 Task: Find connections with filter location Eloy Alfaro with filter topic #programingwith filter profile language Potuguese with filter current company SAP Openings with filter school M.KUMARASAMY COLLEGE OF ENGINEERING, KARUR with filter industry Manufacturing with filter service category Family Law with filter keywords title Hair Stylist
Action: Mouse moved to (537, 65)
Screenshot: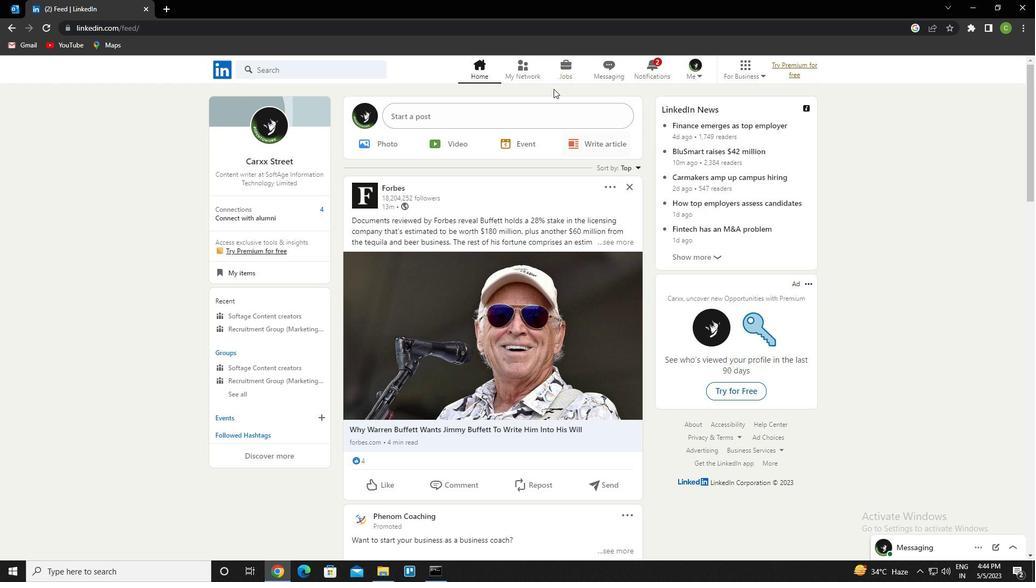 
Action: Mouse pressed left at (537, 65)
Screenshot: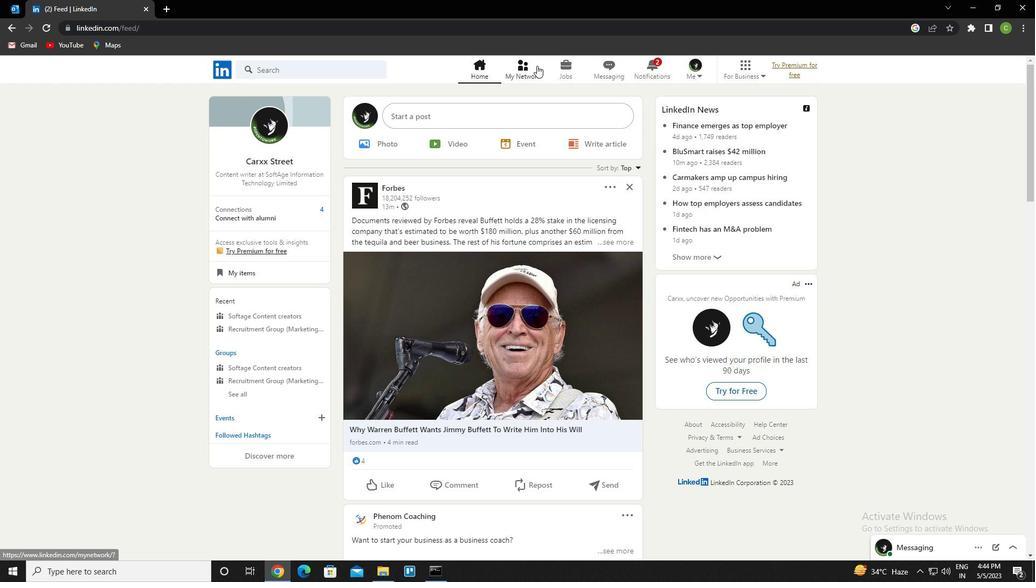 
Action: Mouse moved to (338, 130)
Screenshot: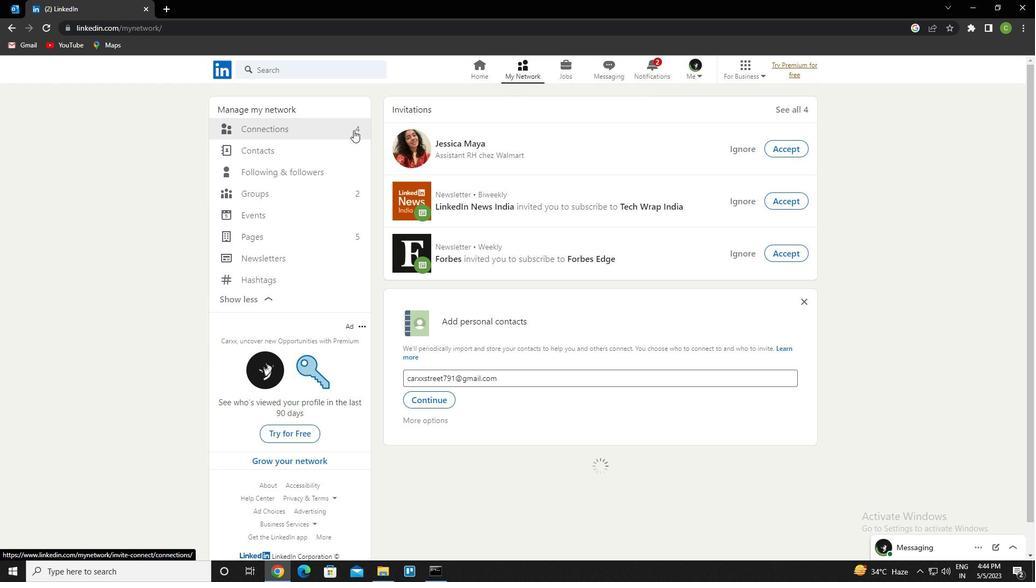 
Action: Mouse pressed left at (338, 130)
Screenshot: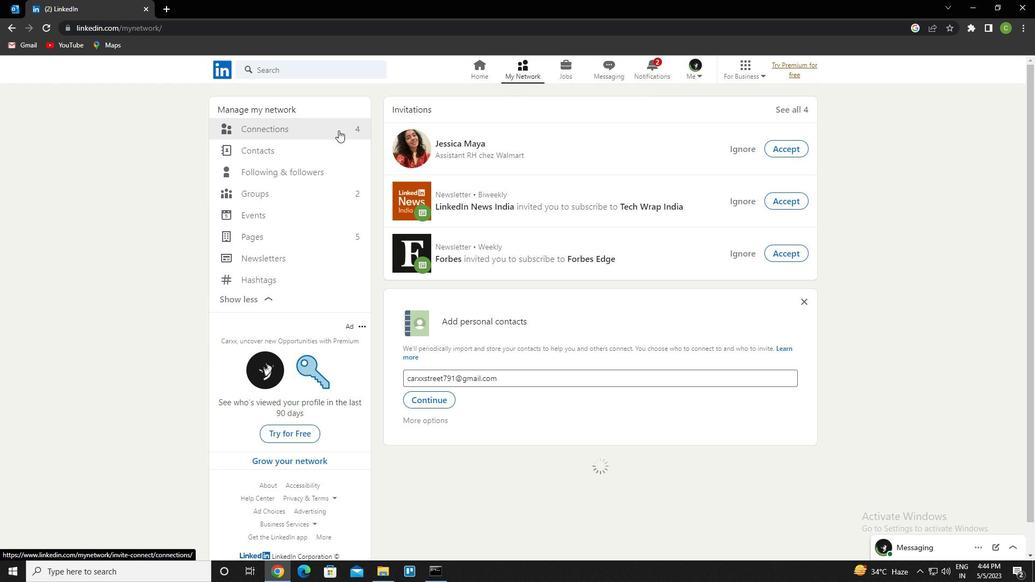 
Action: Mouse moved to (616, 131)
Screenshot: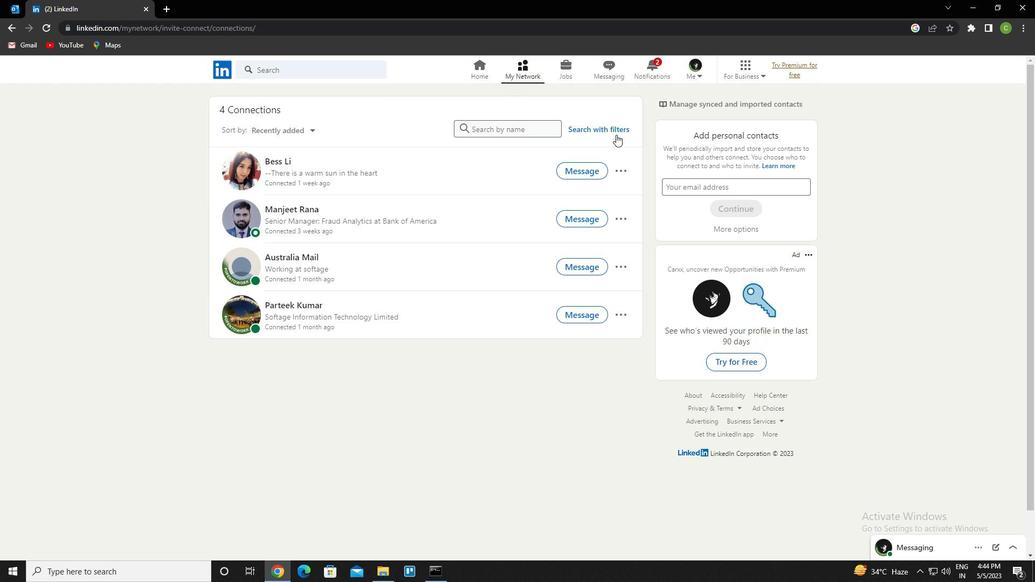 
Action: Mouse pressed left at (616, 131)
Screenshot: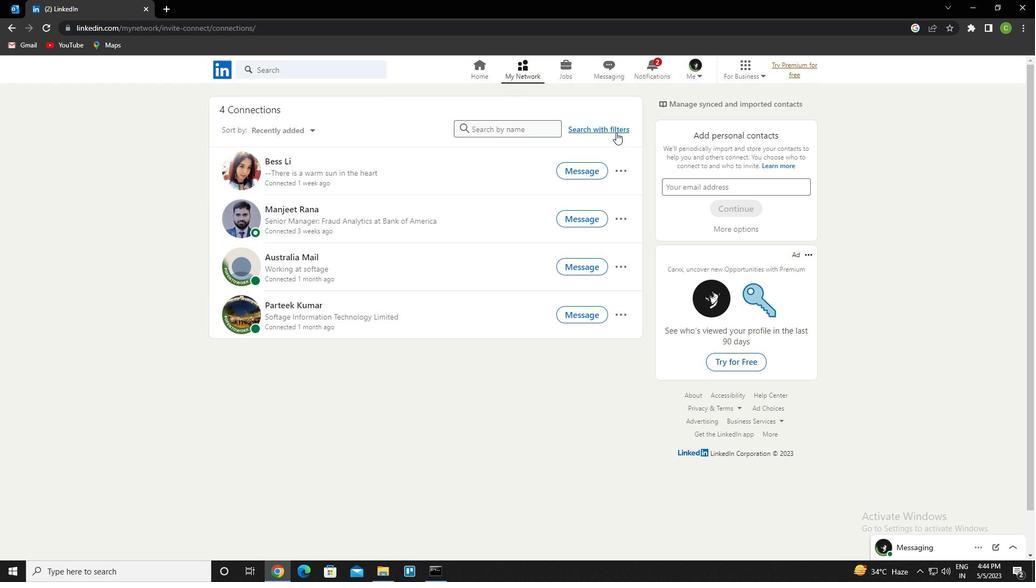 
Action: Mouse moved to (560, 104)
Screenshot: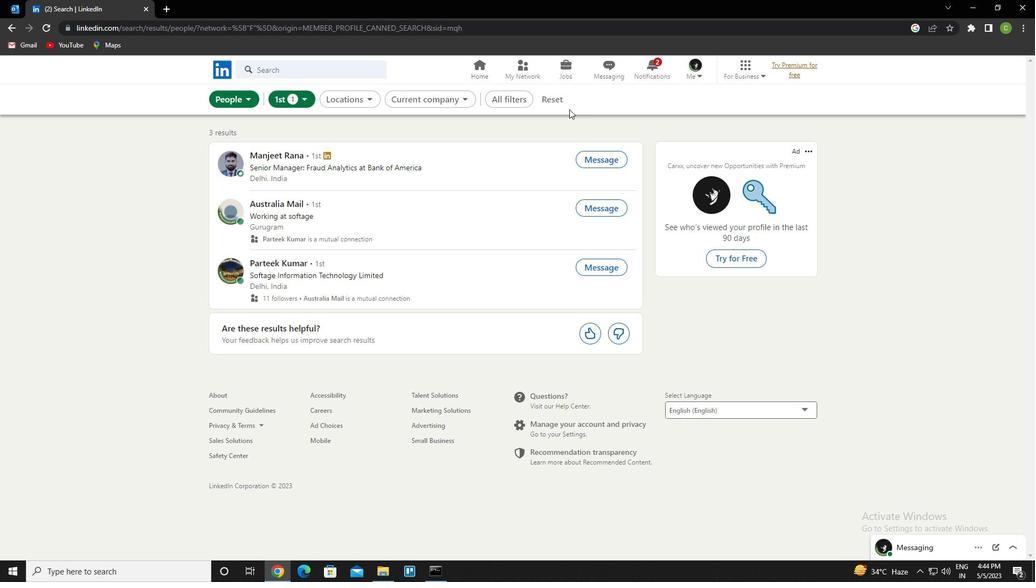 
Action: Mouse pressed left at (560, 104)
Screenshot: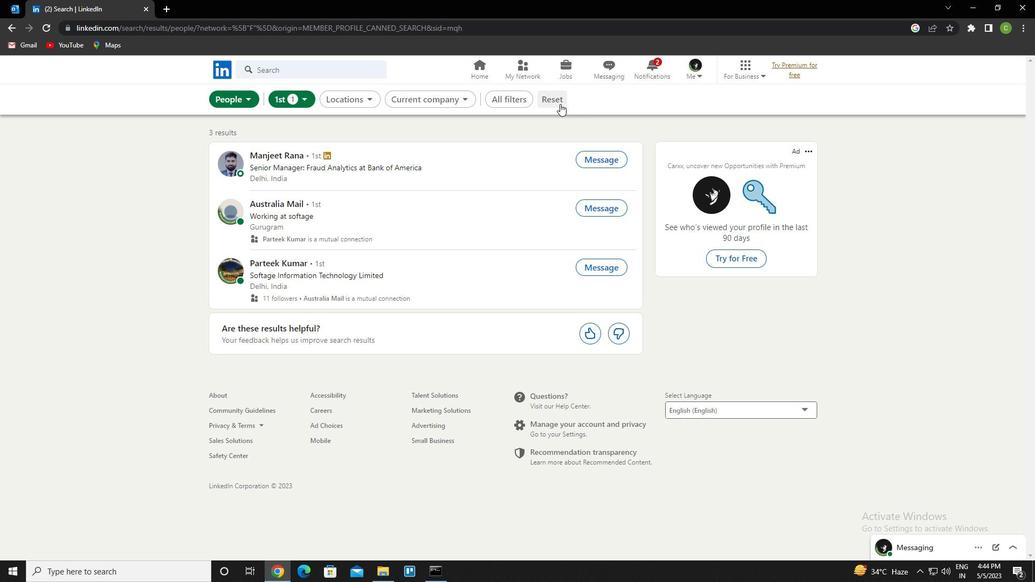 
Action: Mouse moved to (536, 100)
Screenshot: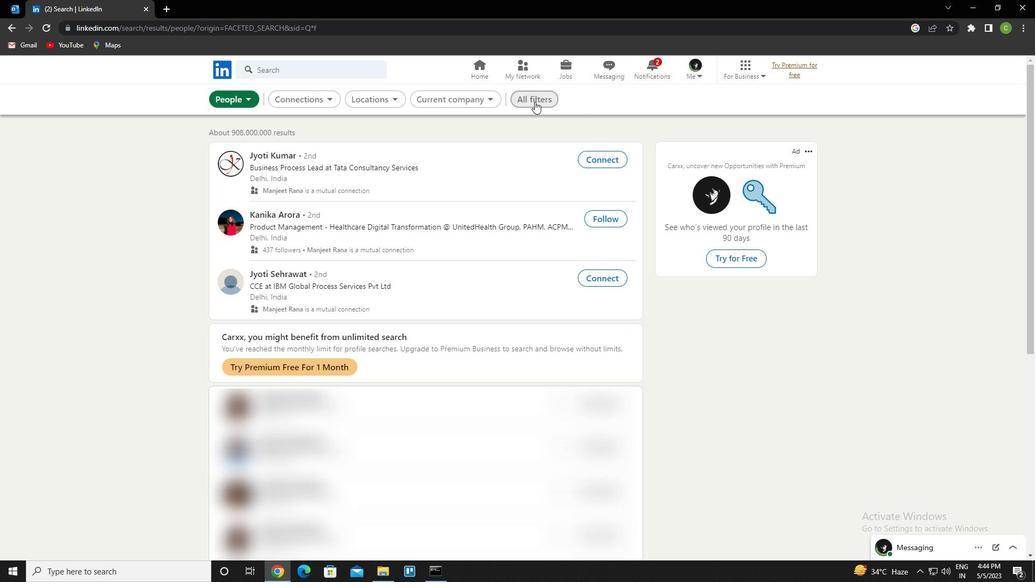 
Action: Mouse pressed left at (536, 100)
Screenshot: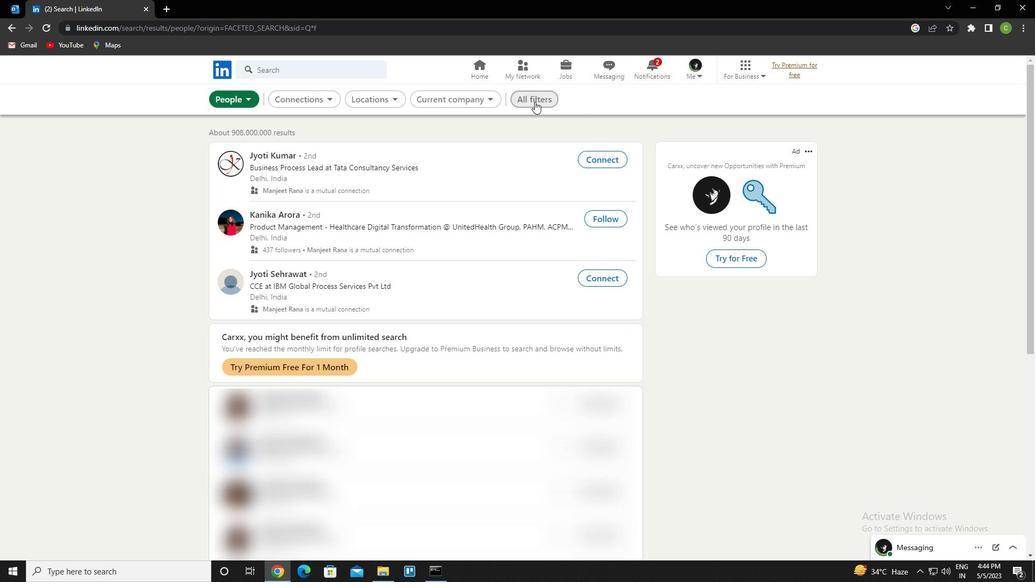 
Action: Mouse moved to (947, 368)
Screenshot: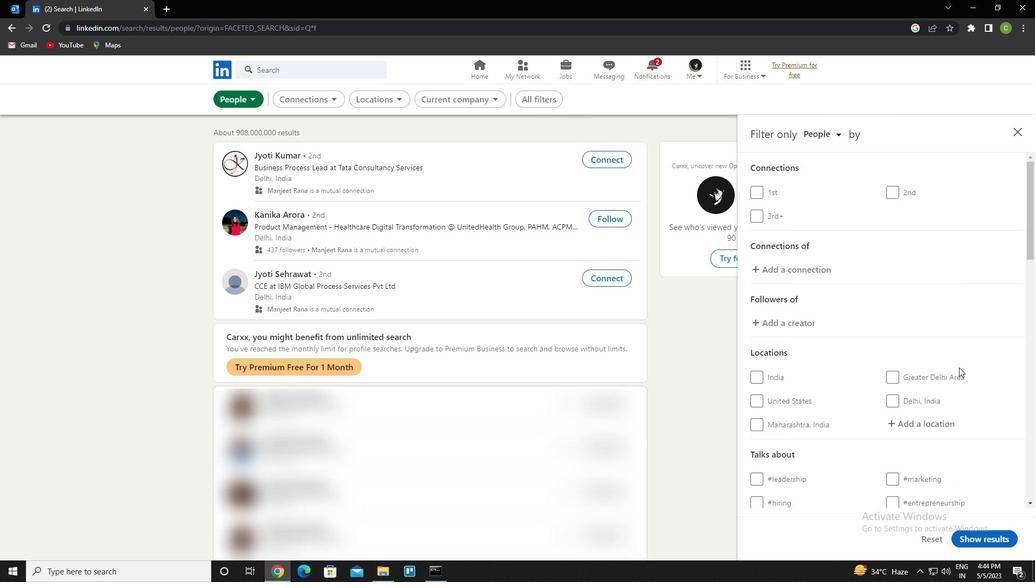 
Action: Mouse scrolled (947, 368) with delta (0, 0)
Screenshot: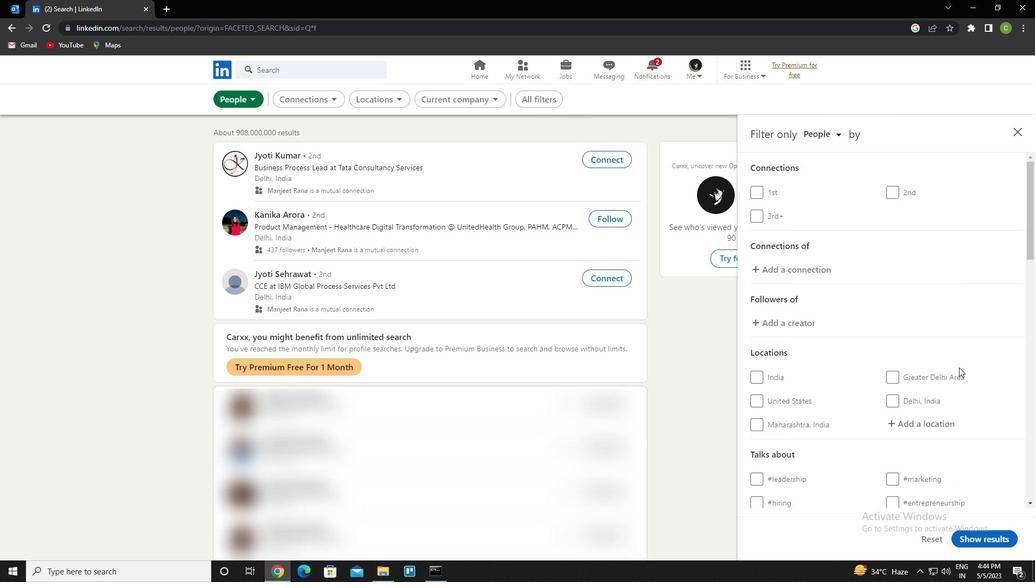 
Action: Mouse moved to (940, 368)
Screenshot: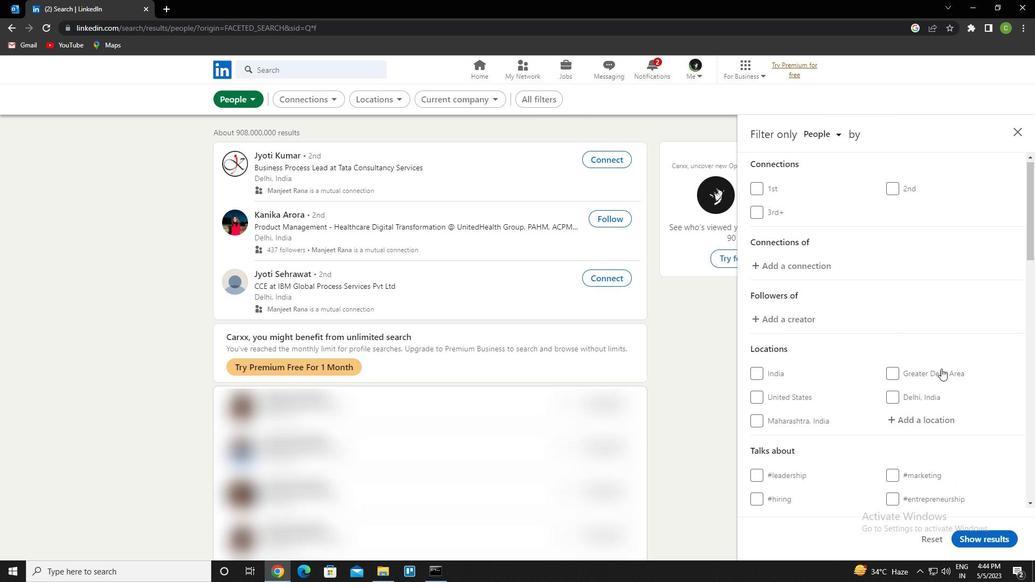 
Action: Mouse scrolled (940, 368) with delta (0, 0)
Screenshot: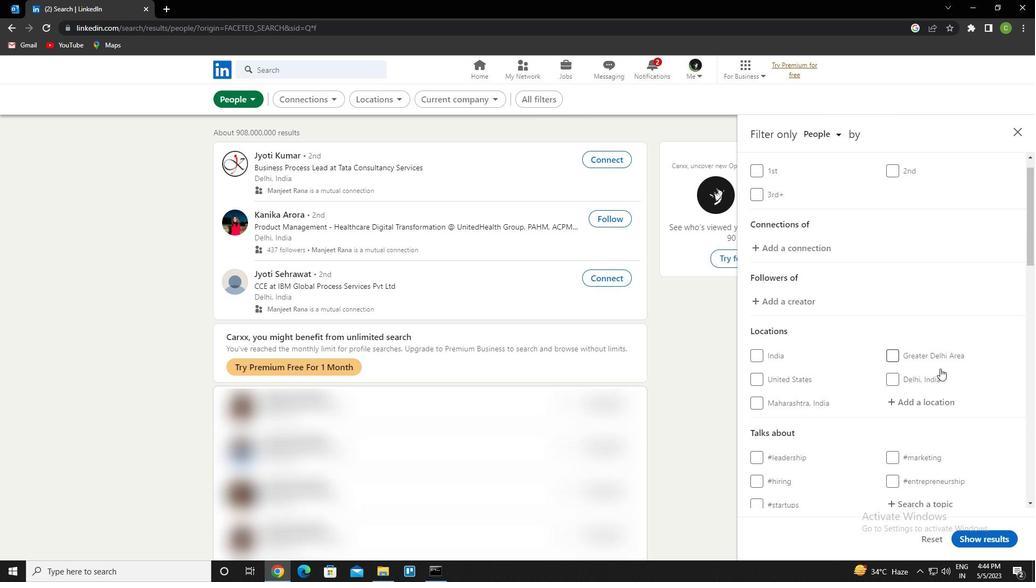 
Action: Mouse moved to (920, 322)
Screenshot: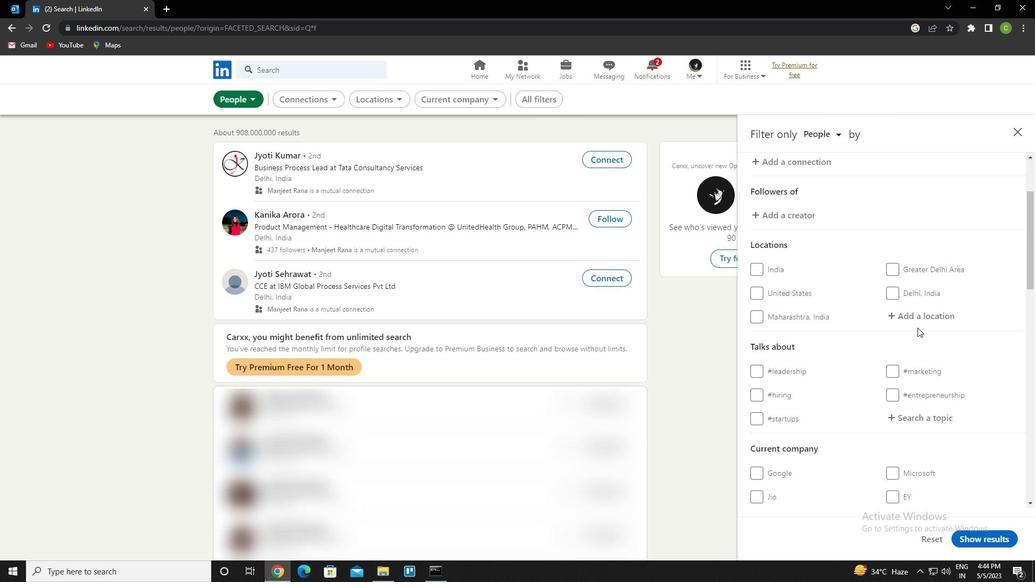 
Action: Mouse pressed left at (920, 322)
Screenshot: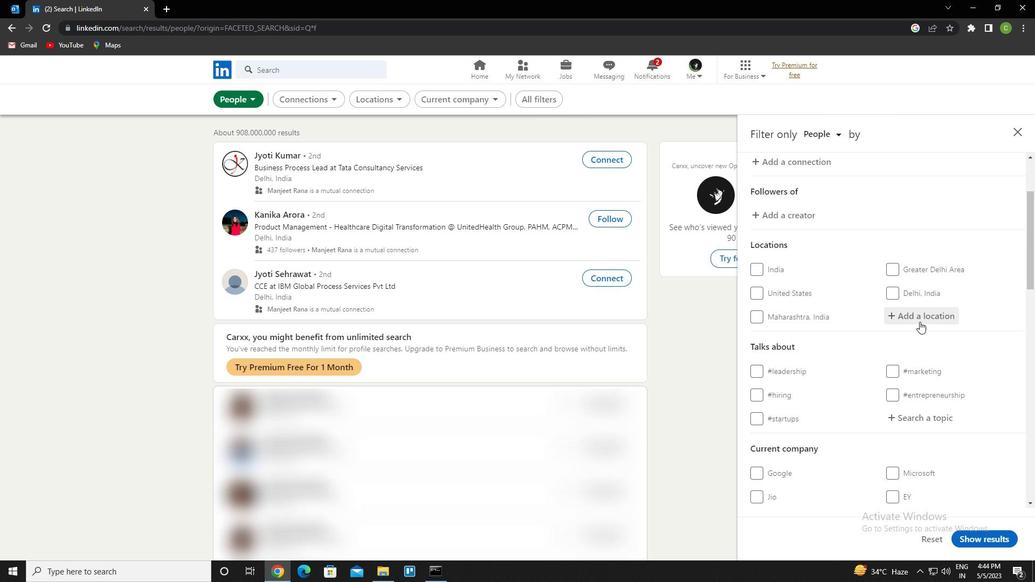 
Action: Key pressed <Key.caps_lock>e<Key.caps_lock>o<Key.backspace>loy<Key.space><Key.caps_lock>a<Key.caps_lock>lfora<Key.backspace><Key.backspace><Key.backspace>aro<Key.down><Key.enter>
Screenshot: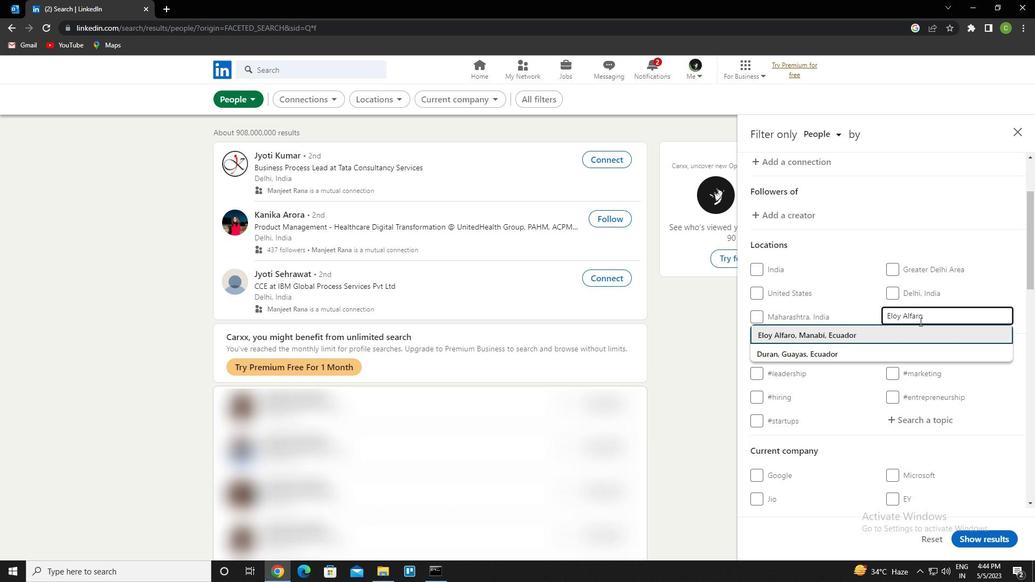 
Action: Mouse moved to (913, 356)
Screenshot: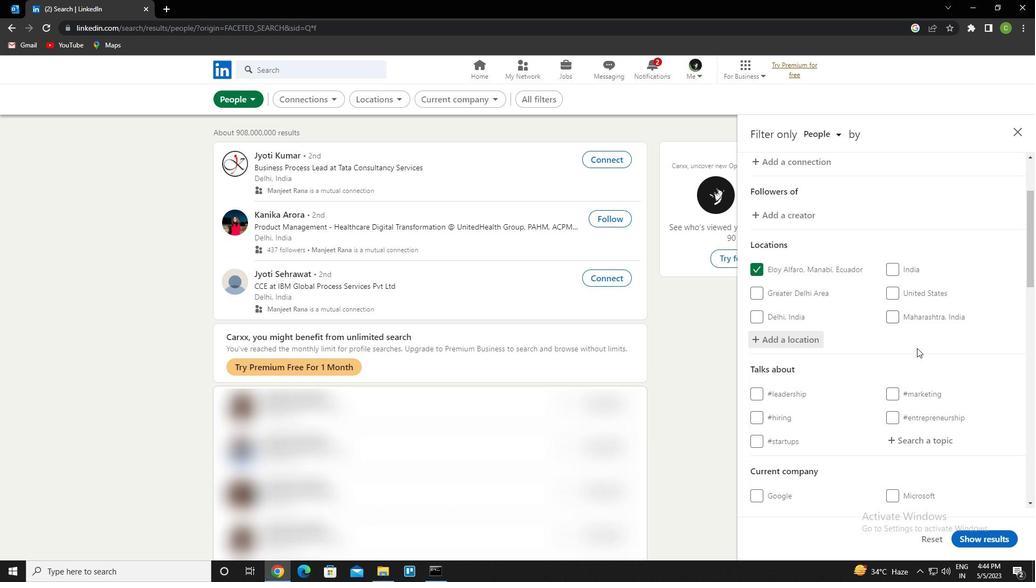 
Action: Mouse scrolled (913, 356) with delta (0, 0)
Screenshot: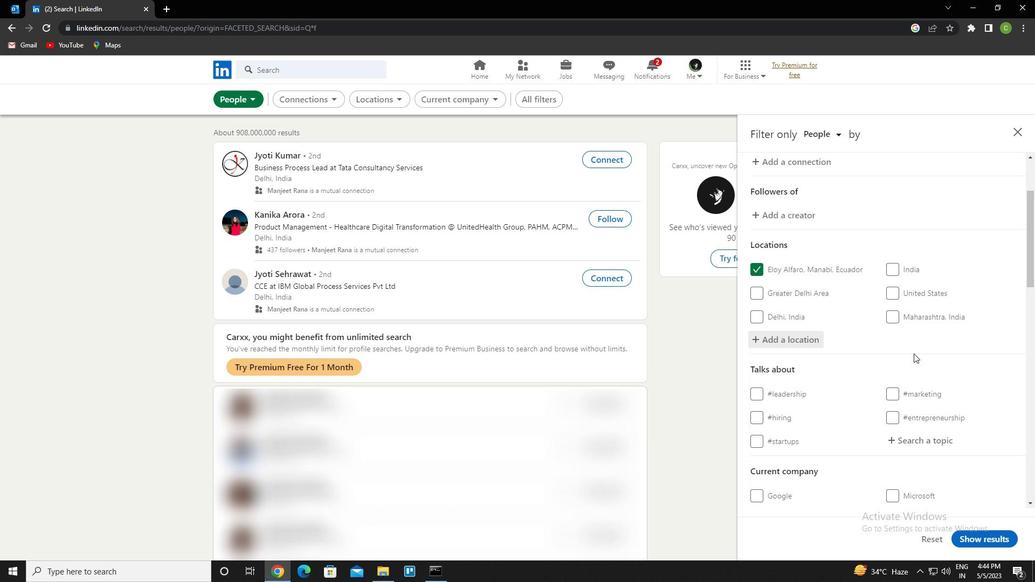 
Action: Mouse moved to (904, 386)
Screenshot: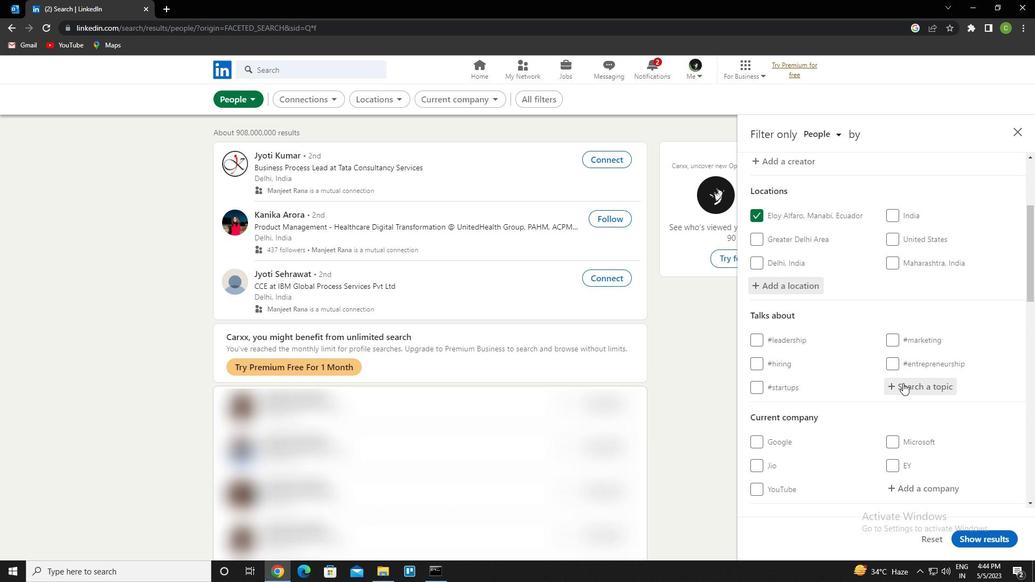 
Action: Mouse pressed left at (904, 386)
Screenshot: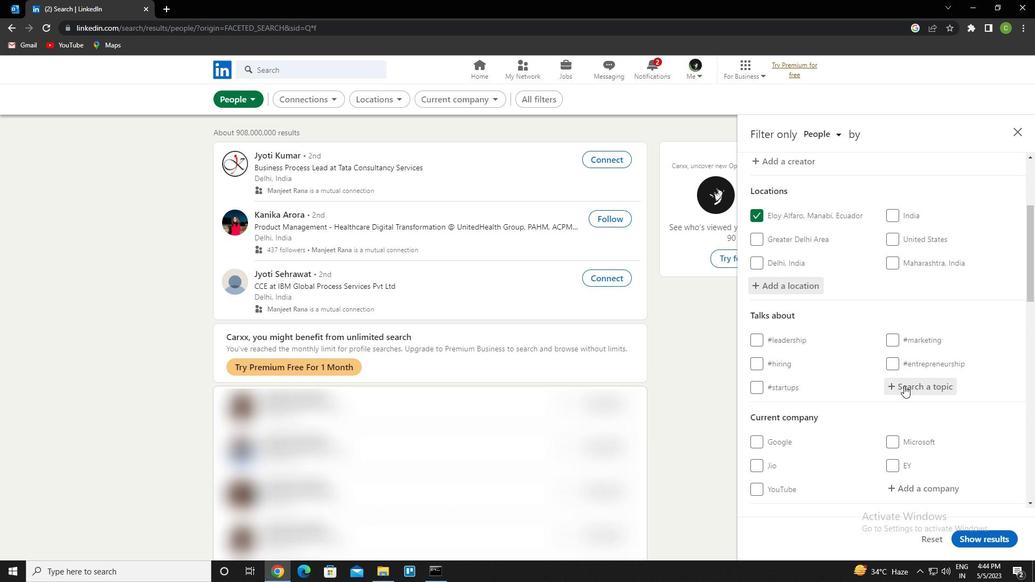 
Action: Key pressed programming<Key.down><Key.enter>
Screenshot: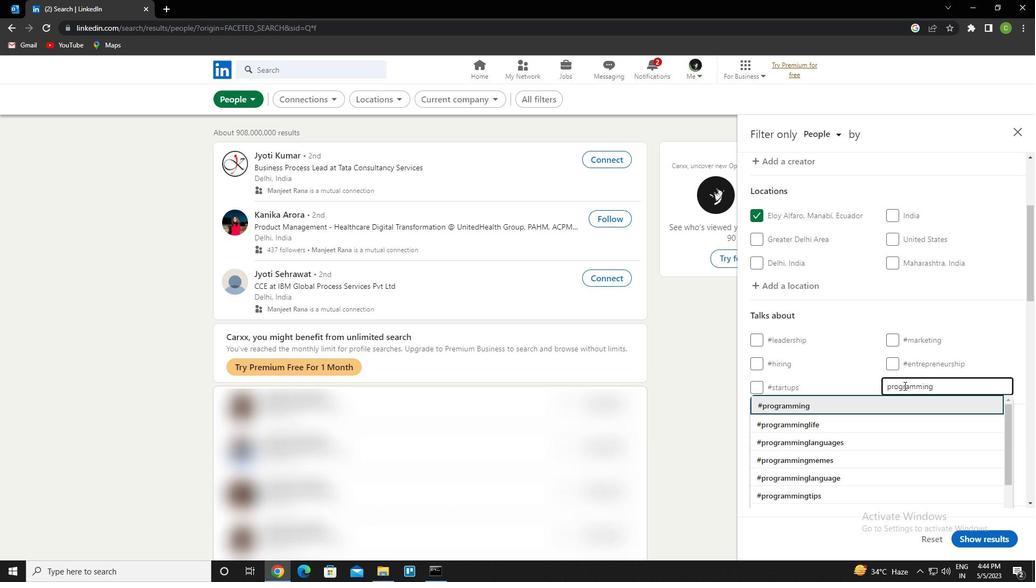 
Action: Mouse scrolled (904, 385) with delta (0, 0)
Screenshot: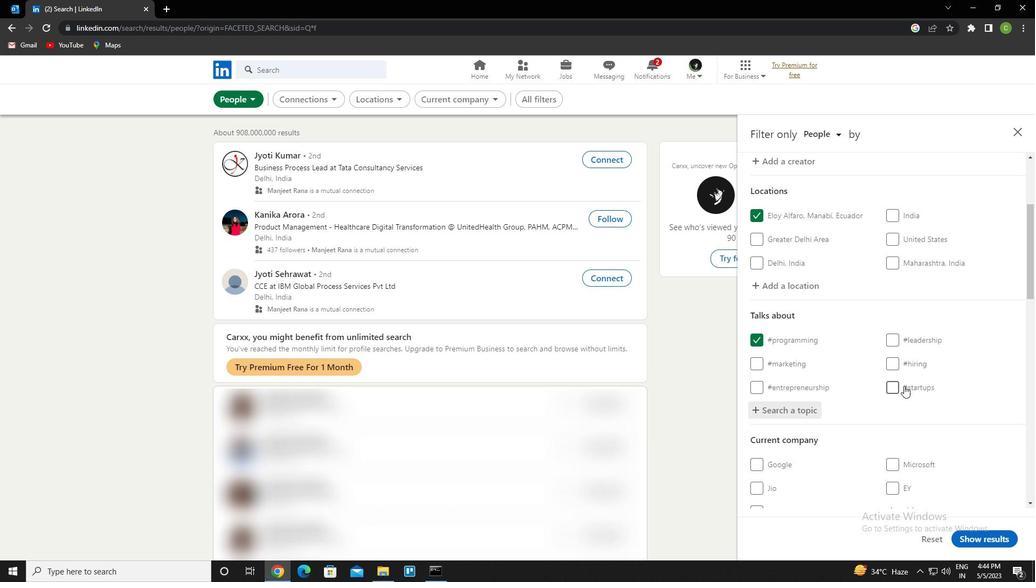 
Action: Mouse scrolled (904, 385) with delta (0, 0)
Screenshot: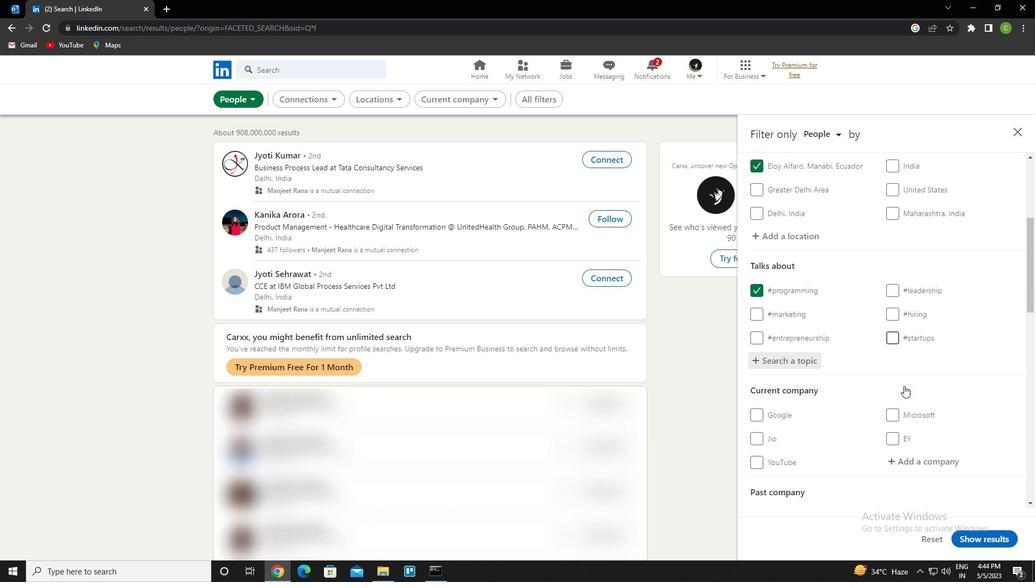 
Action: Mouse scrolled (904, 385) with delta (0, 0)
Screenshot: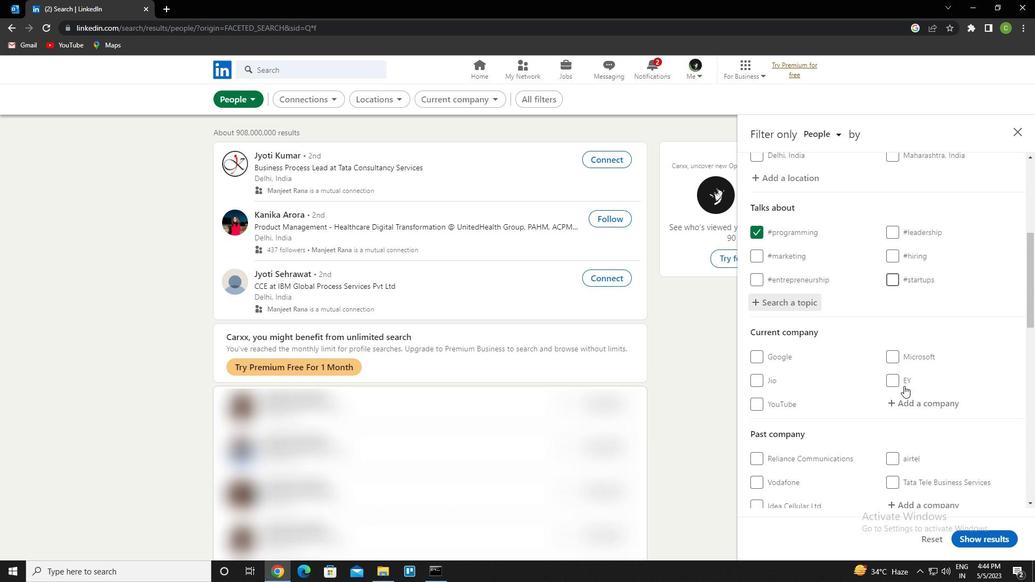 
Action: Mouse scrolled (904, 385) with delta (0, 0)
Screenshot: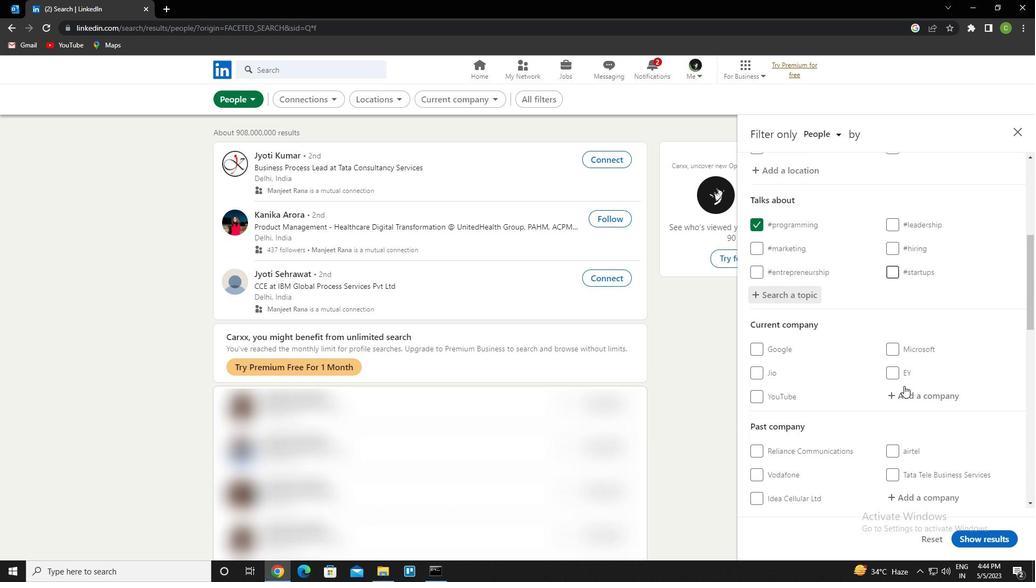 
Action: Mouse scrolled (904, 385) with delta (0, 0)
Screenshot: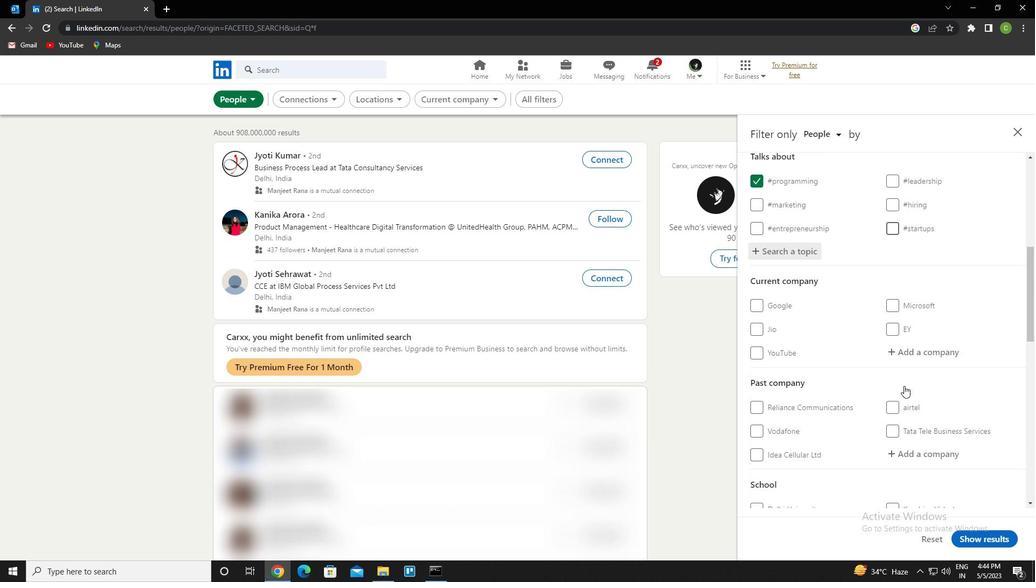
Action: Mouse moved to (904, 386)
Screenshot: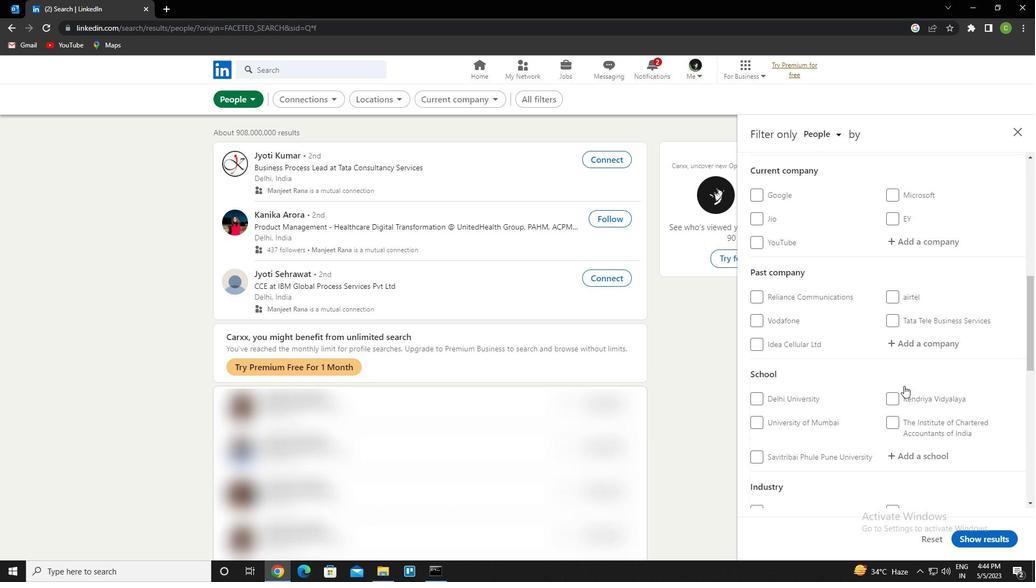 
Action: Mouse scrolled (904, 385) with delta (0, 0)
Screenshot: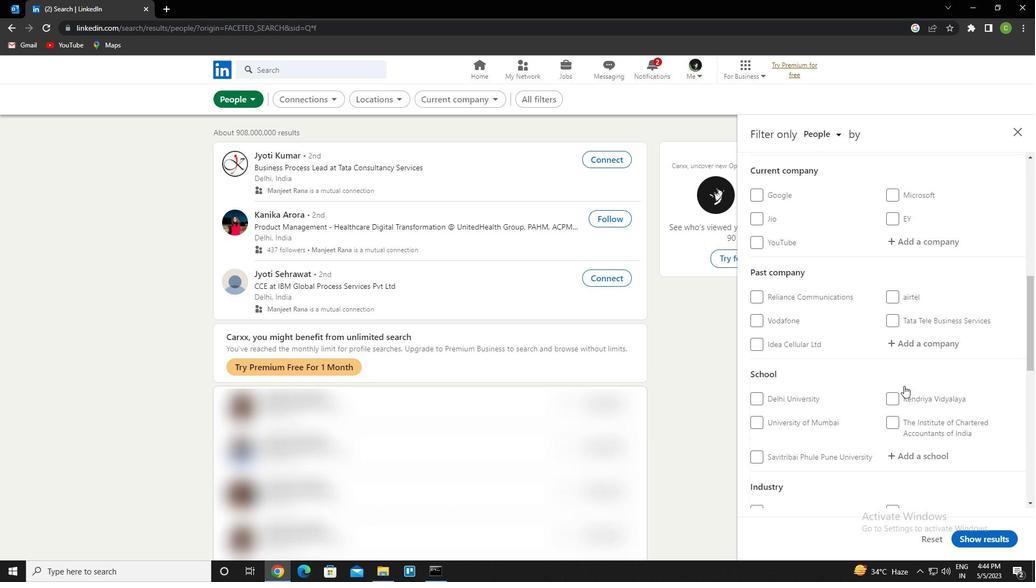 
Action: Mouse moved to (904, 386)
Screenshot: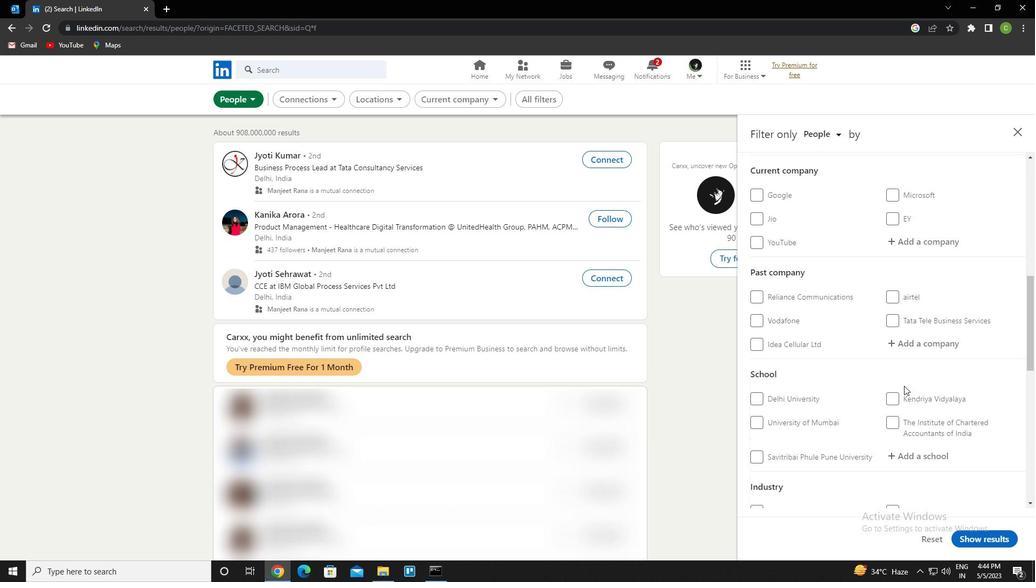 
Action: Mouse scrolled (904, 386) with delta (0, 0)
Screenshot: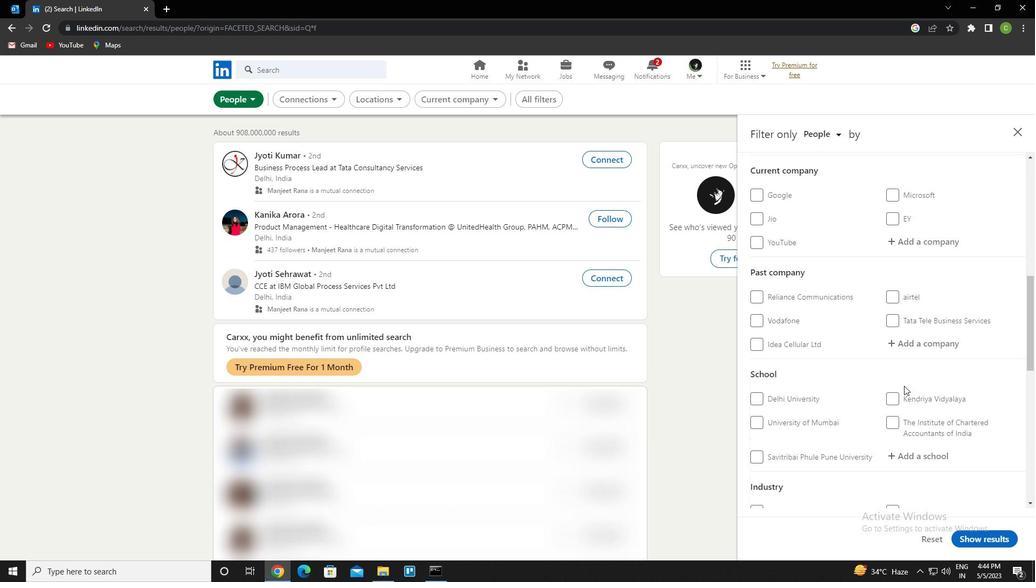 
Action: Mouse moved to (905, 395)
Screenshot: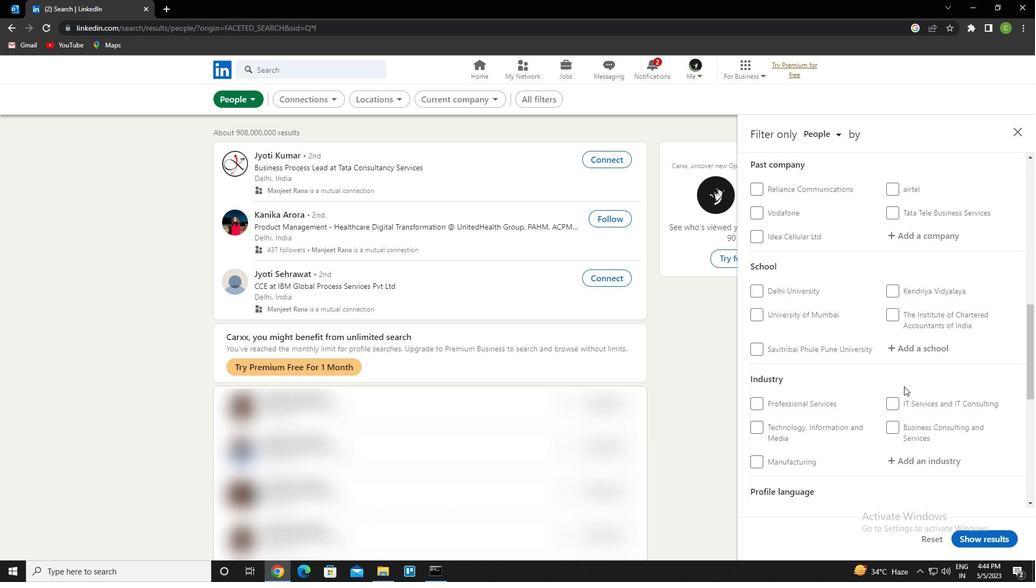 
Action: Mouse scrolled (905, 394) with delta (0, 0)
Screenshot: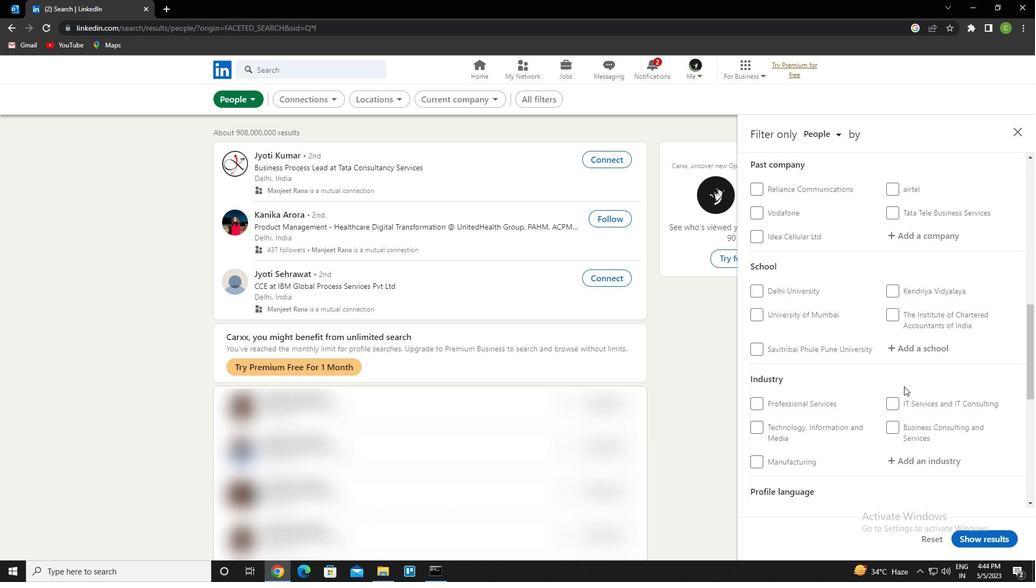 
Action: Mouse moved to (905, 395)
Screenshot: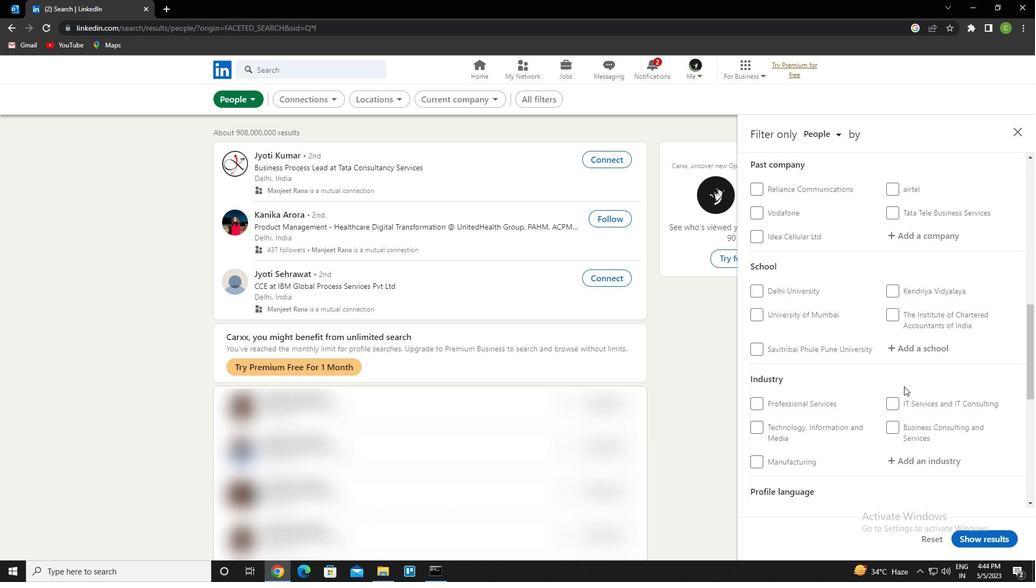 
Action: Mouse scrolled (905, 395) with delta (0, 0)
Screenshot: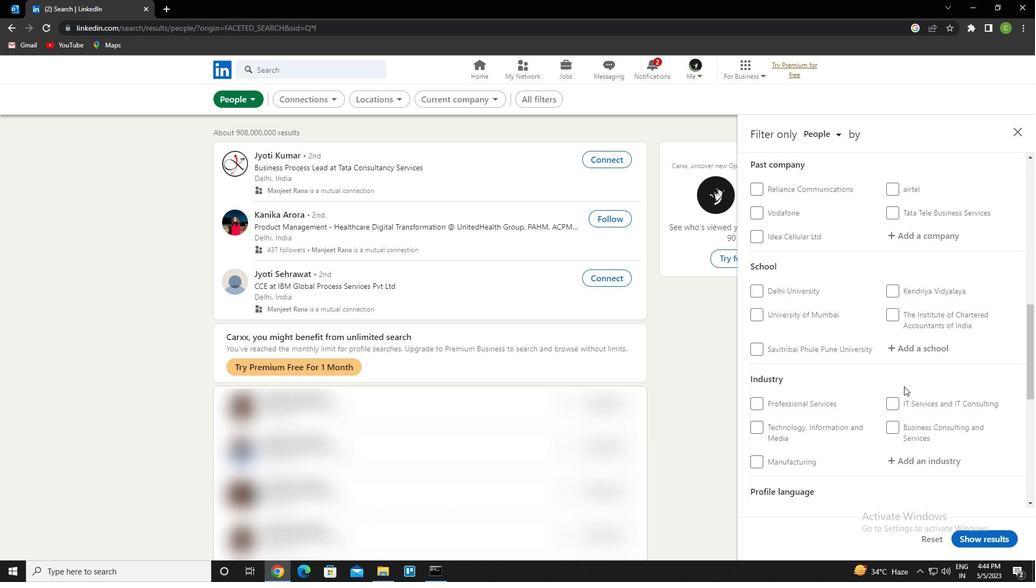 
Action: Mouse moved to (901, 436)
Screenshot: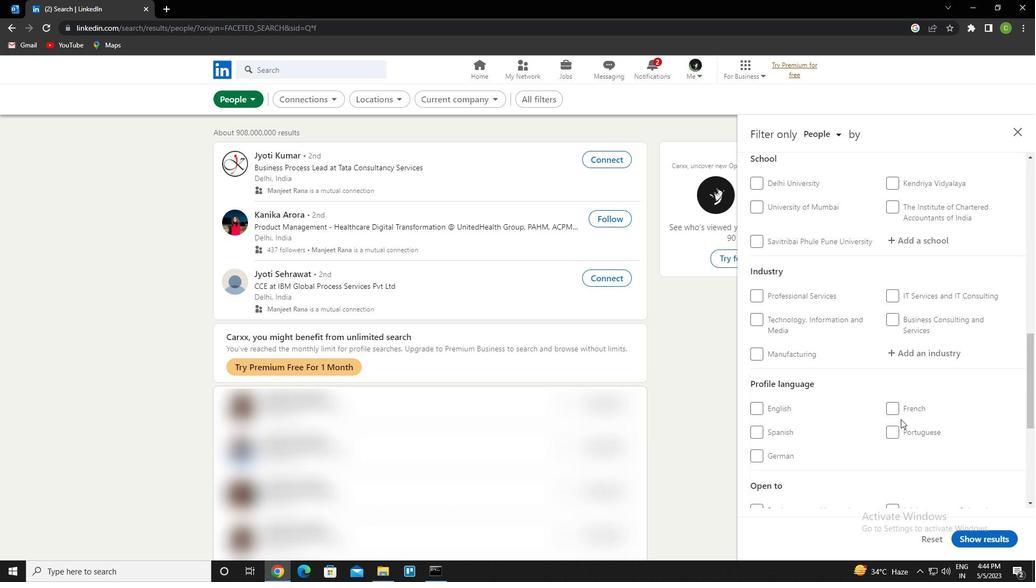 
Action: Mouse pressed left at (901, 436)
Screenshot: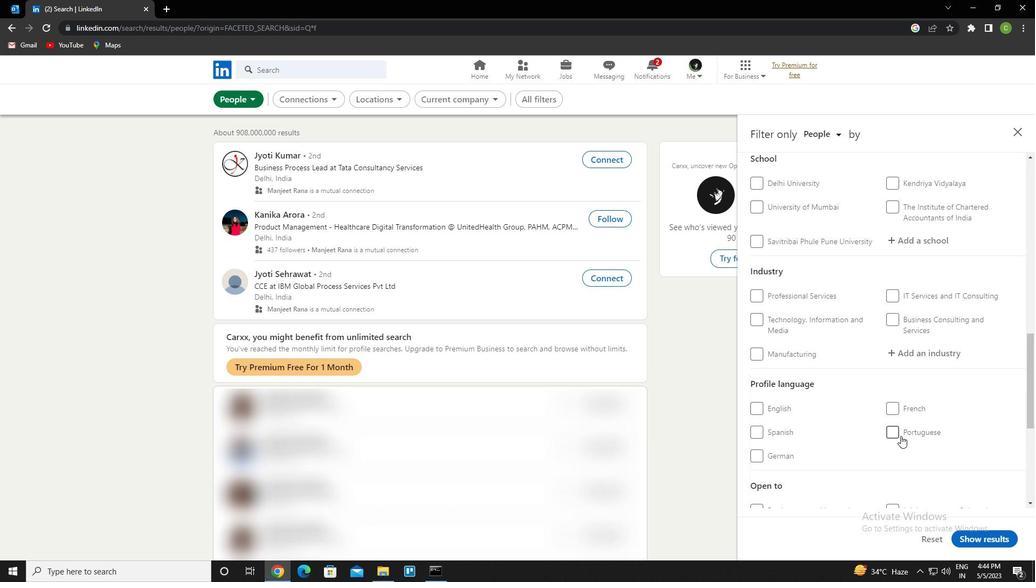 
Action: Mouse moved to (887, 361)
Screenshot: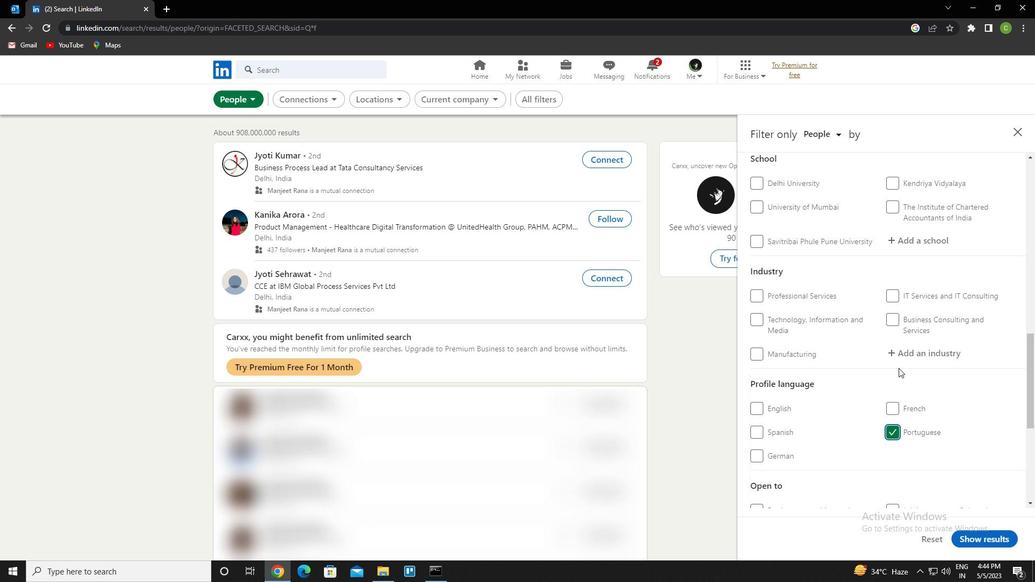 
Action: Mouse scrolled (887, 362) with delta (0, 0)
Screenshot: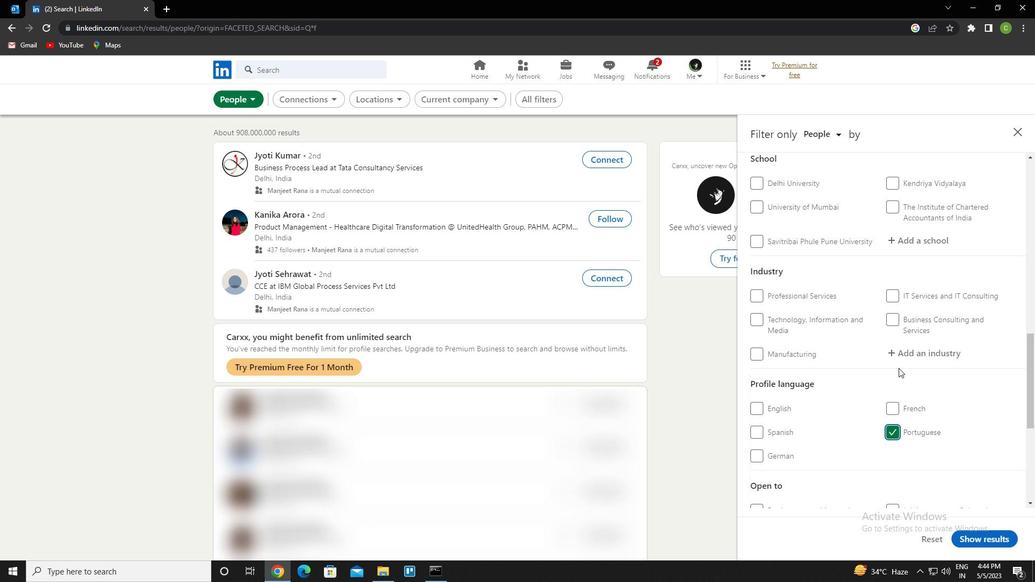 
Action: Mouse moved to (886, 361)
Screenshot: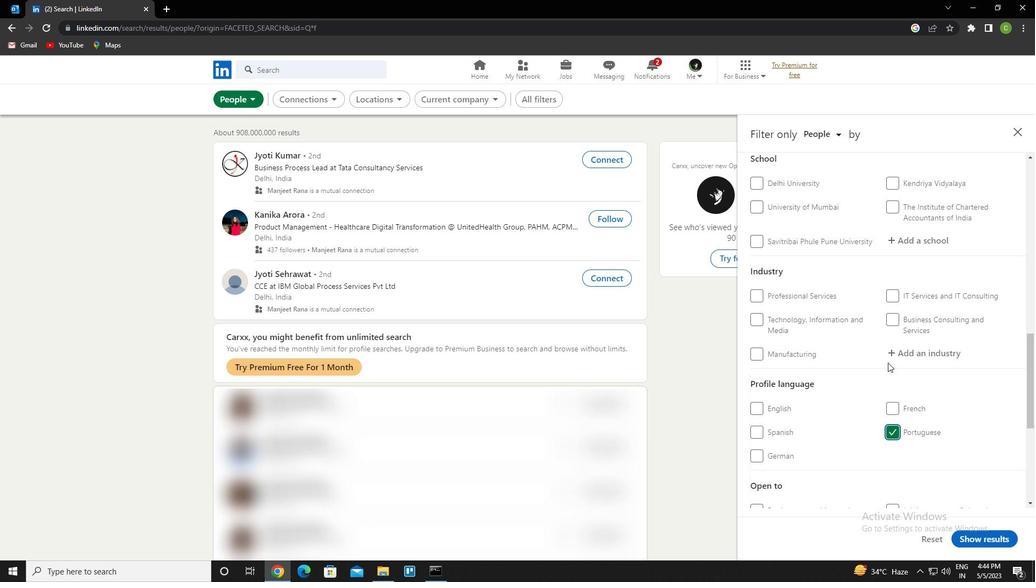 
Action: Mouse scrolled (886, 362) with delta (0, 0)
Screenshot: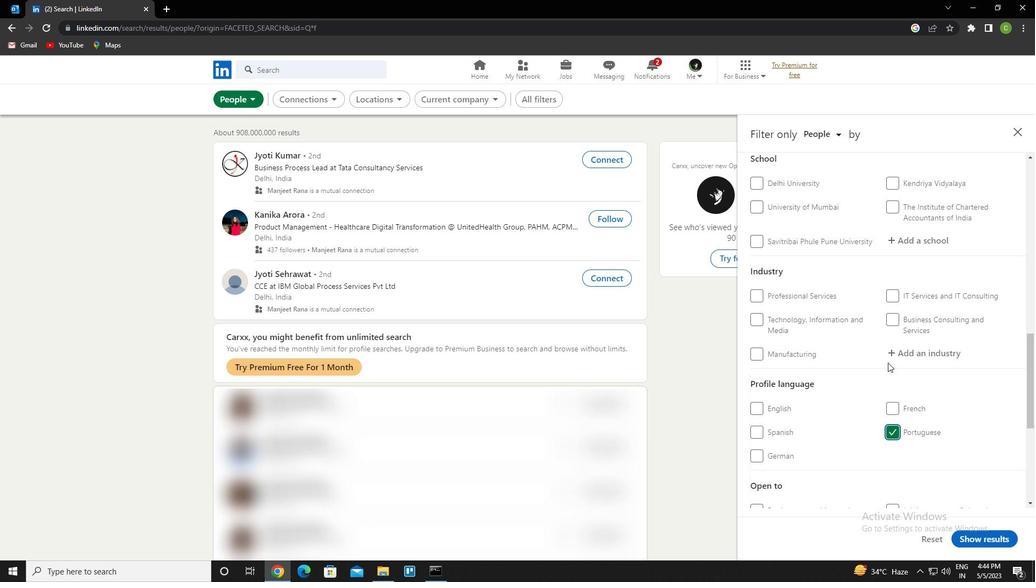 
Action: Mouse moved to (884, 361)
Screenshot: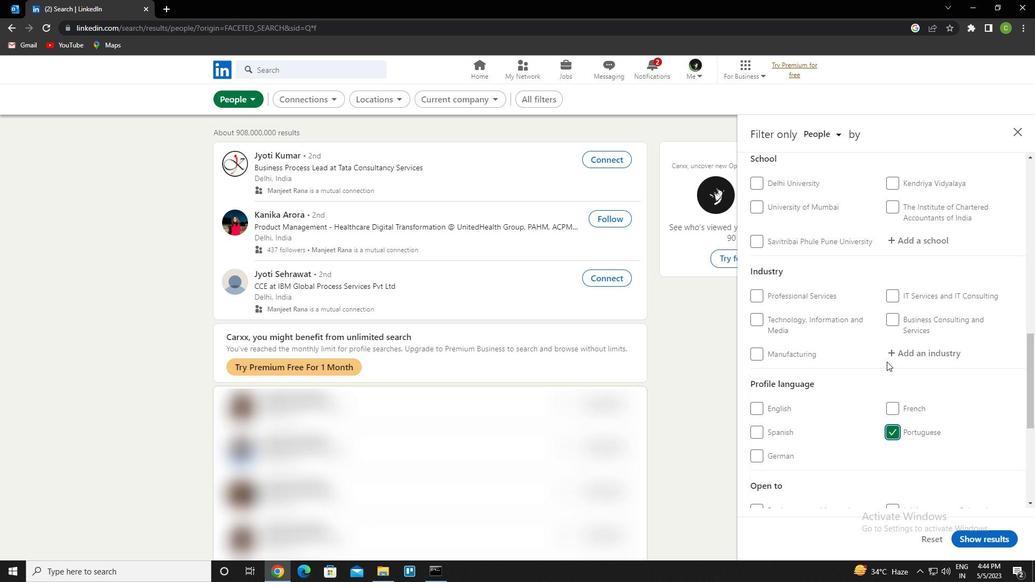 
Action: Mouse scrolled (884, 362) with delta (0, 0)
Screenshot: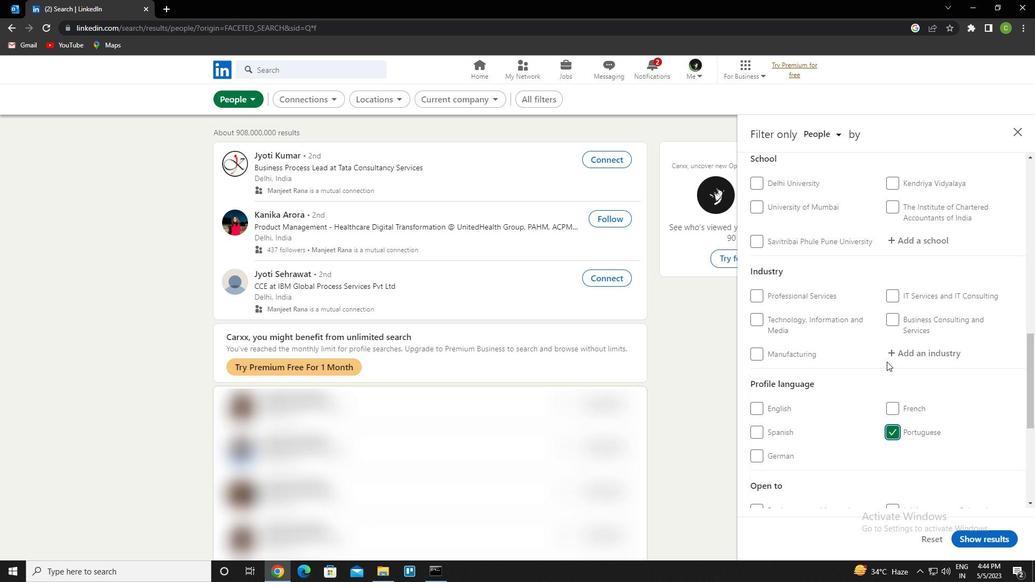 
Action: Mouse scrolled (884, 362) with delta (0, 0)
Screenshot: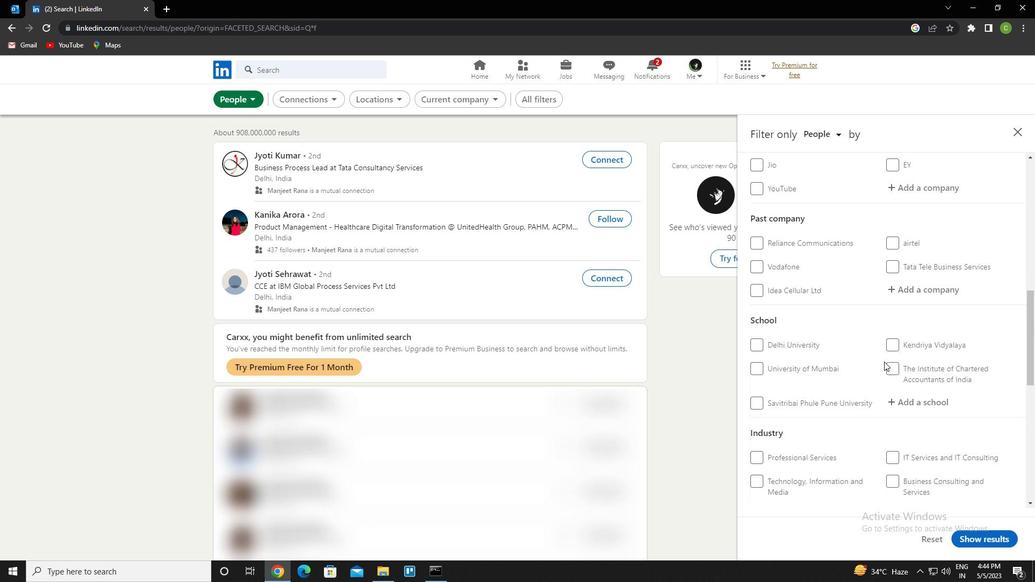 
Action: Mouse moved to (883, 361)
Screenshot: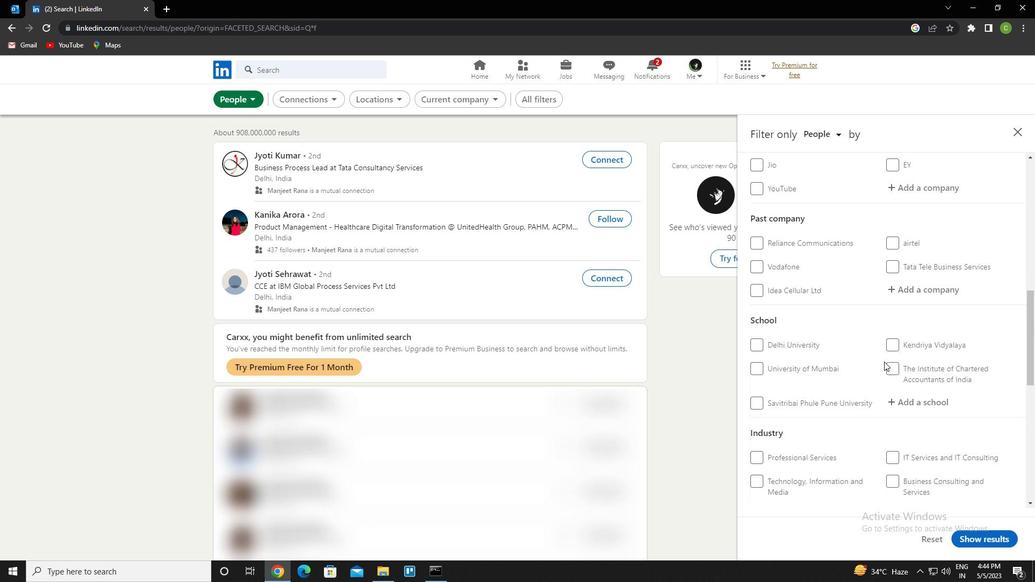 
Action: Mouse scrolled (883, 362) with delta (0, 0)
Screenshot: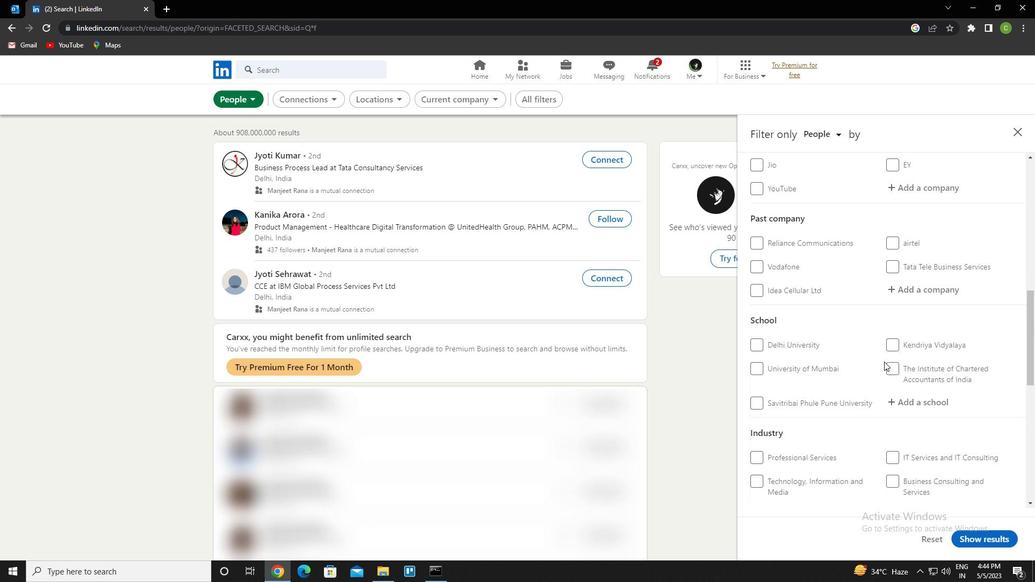 
Action: Mouse moved to (883, 361)
Screenshot: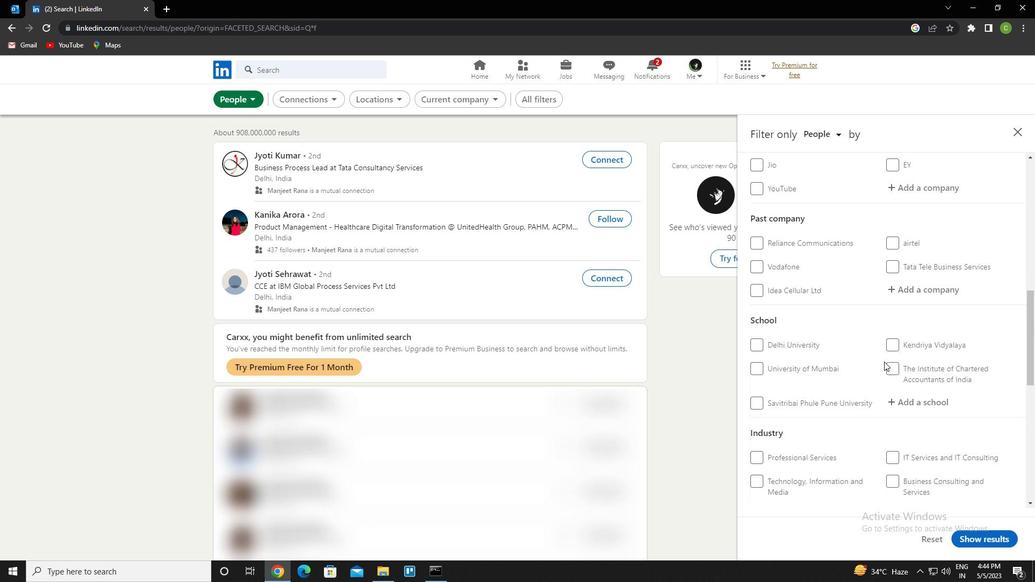 
Action: Mouse scrolled (883, 362) with delta (0, 0)
Screenshot: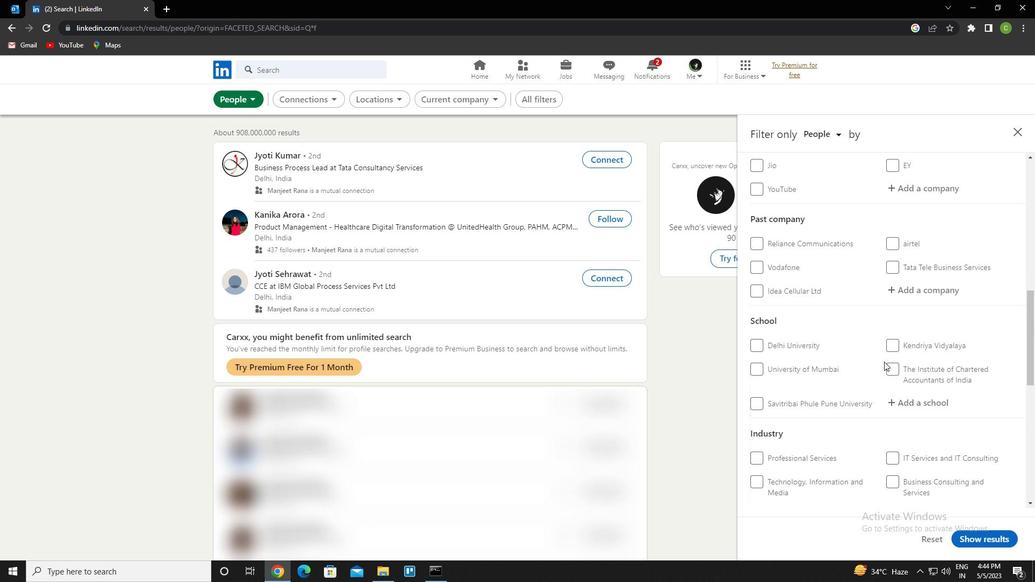 
Action: Mouse scrolled (883, 362) with delta (0, 0)
Screenshot: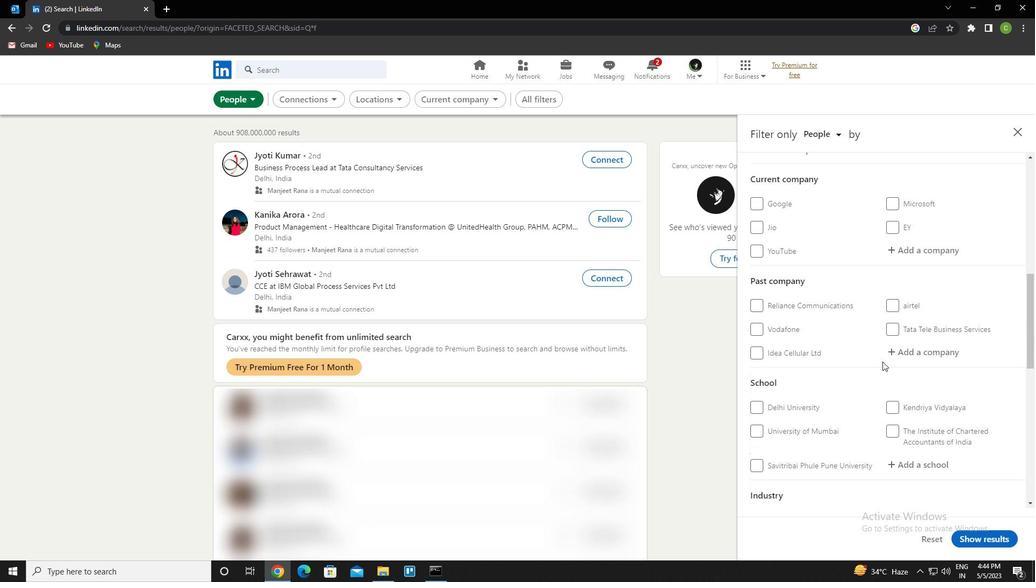 
Action: Mouse moved to (904, 398)
Screenshot: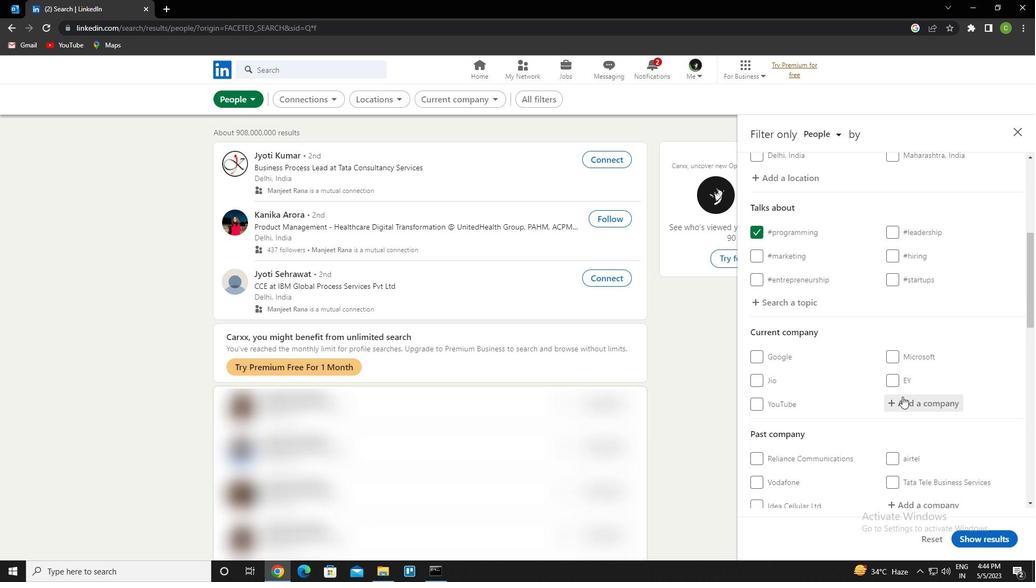 
Action: Mouse pressed left at (904, 398)
Screenshot: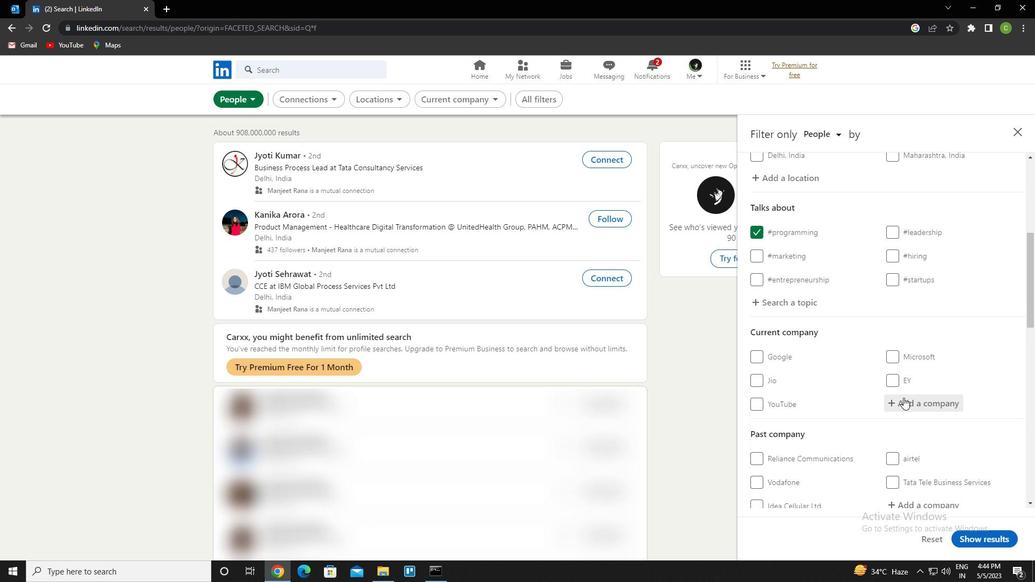 
Action: Key pressed <Key.caps_lock>sap<Key.space>o<Key.caps_lock>pening<Key.down><Key.enter>
Screenshot: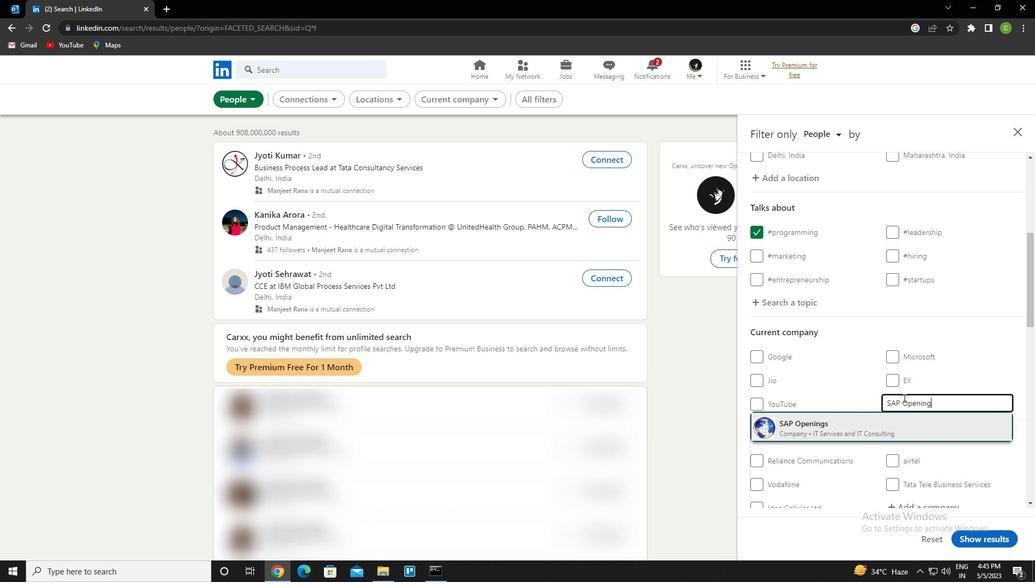 
Action: Mouse moved to (899, 418)
Screenshot: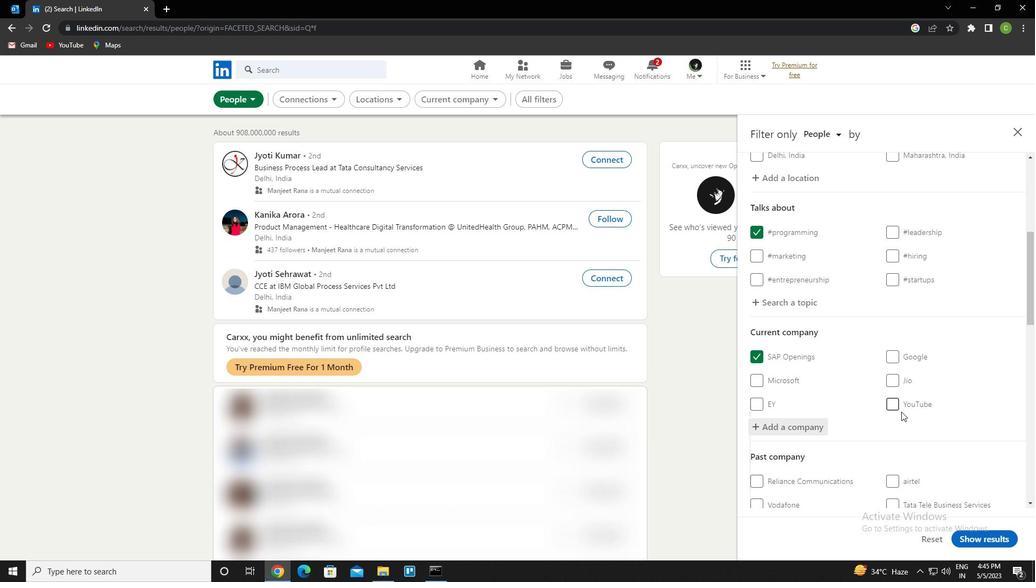 
Action: Mouse scrolled (899, 418) with delta (0, 0)
Screenshot: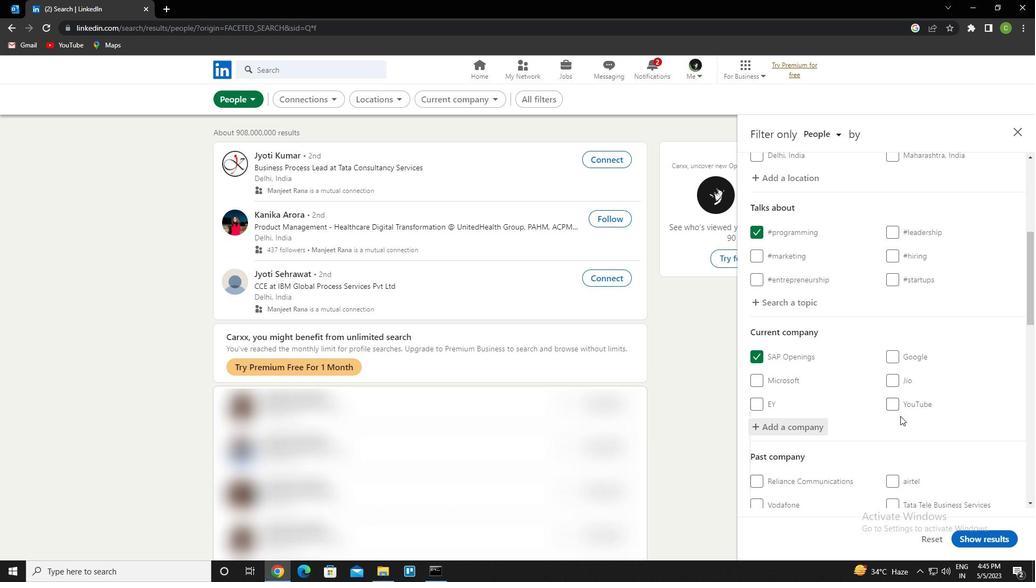 
Action: Mouse scrolled (899, 418) with delta (0, 0)
Screenshot: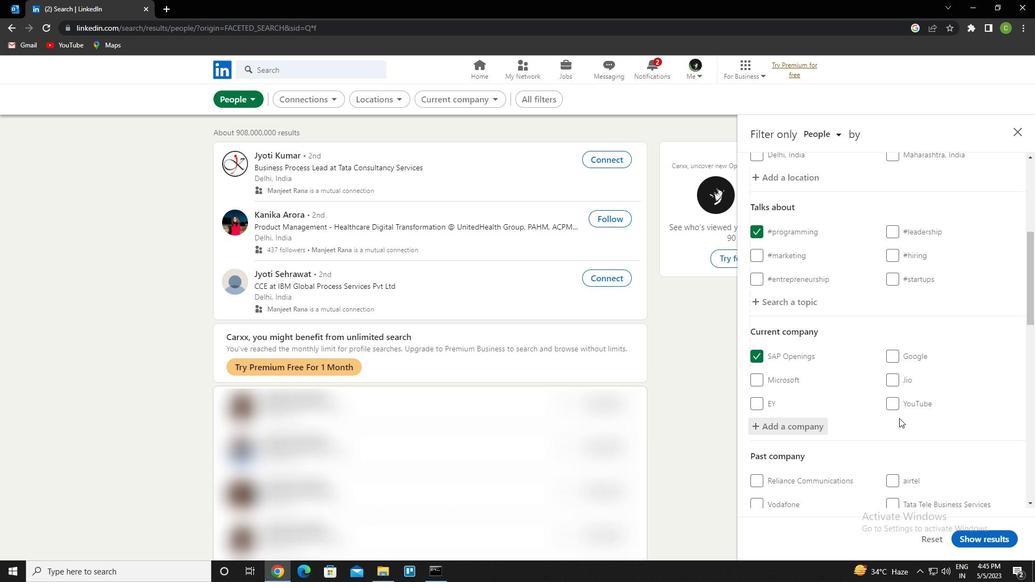 
Action: Mouse scrolled (899, 418) with delta (0, 0)
Screenshot: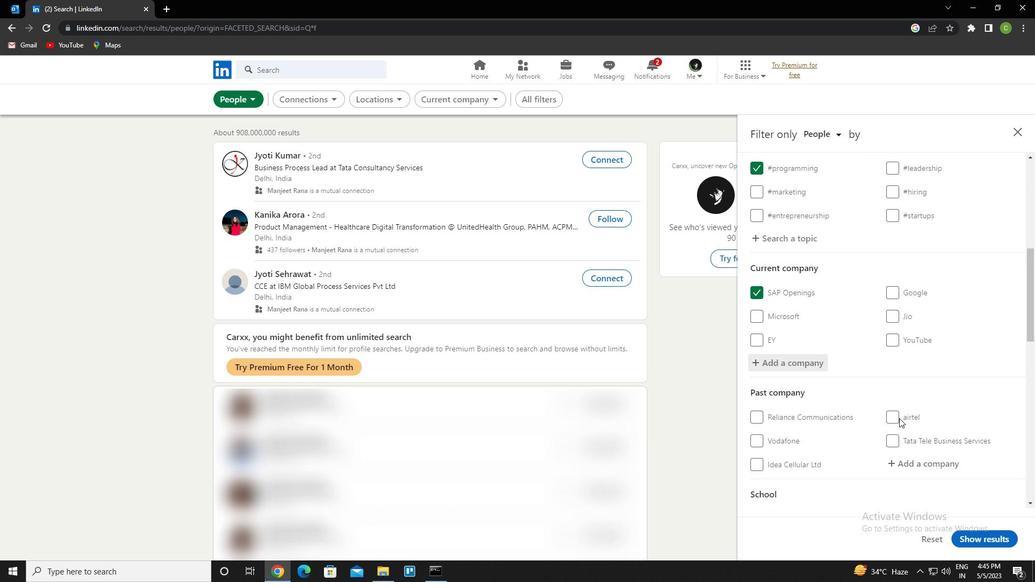 
Action: Mouse scrolled (899, 418) with delta (0, 0)
Screenshot: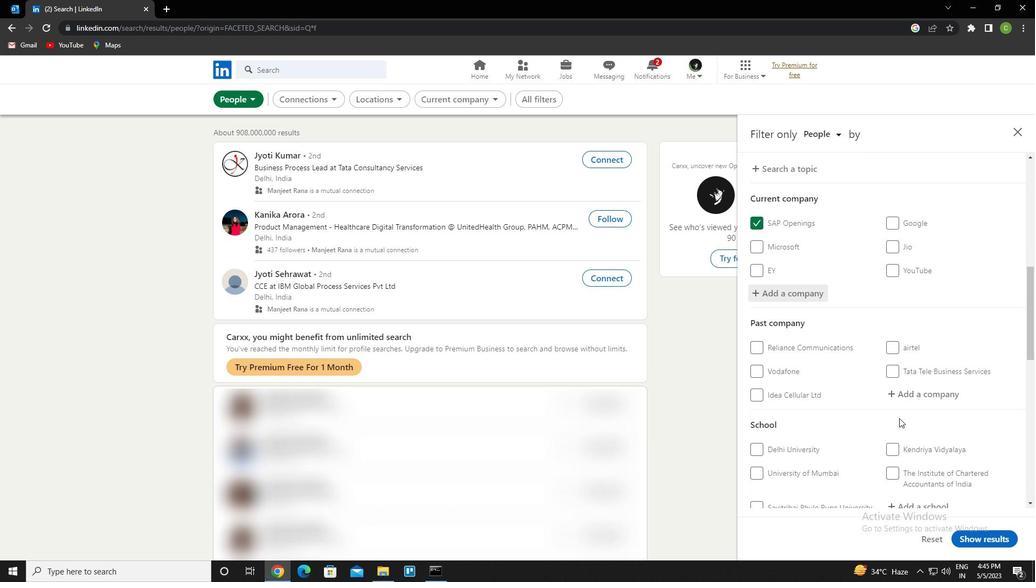 
Action: Mouse scrolled (899, 418) with delta (0, 0)
Screenshot: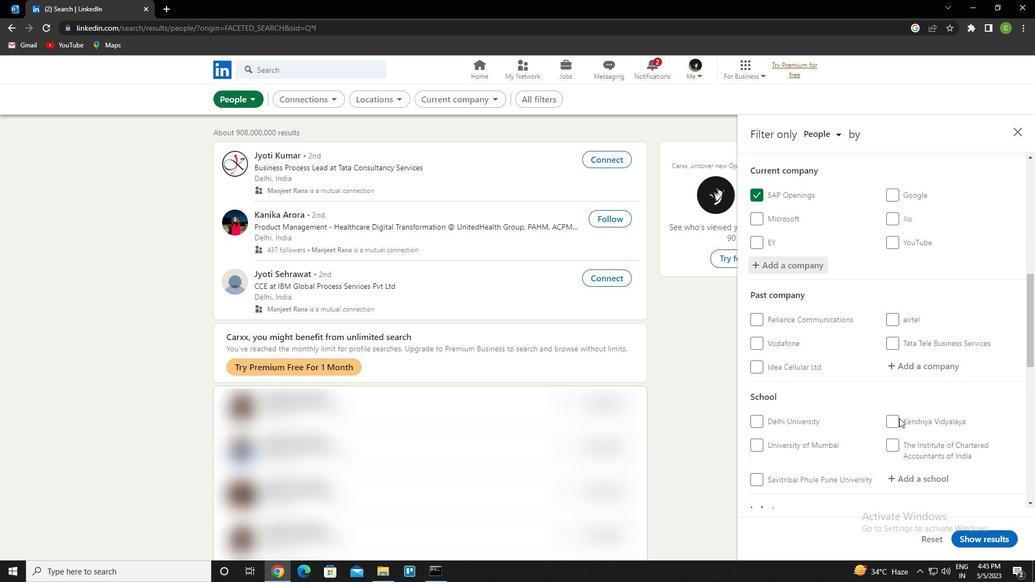 
Action: Mouse moved to (924, 370)
Screenshot: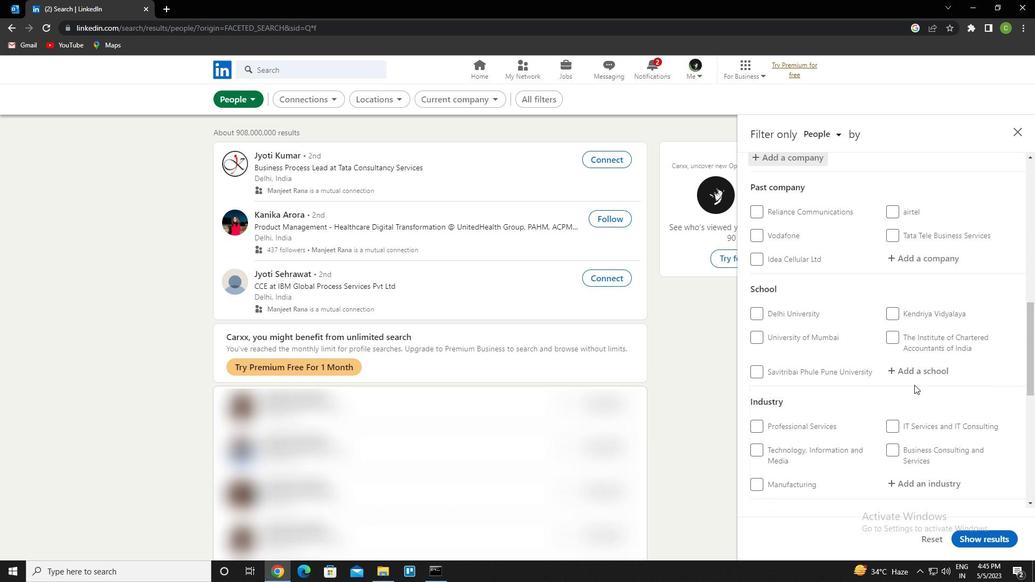 
Action: Mouse pressed left at (924, 370)
Screenshot: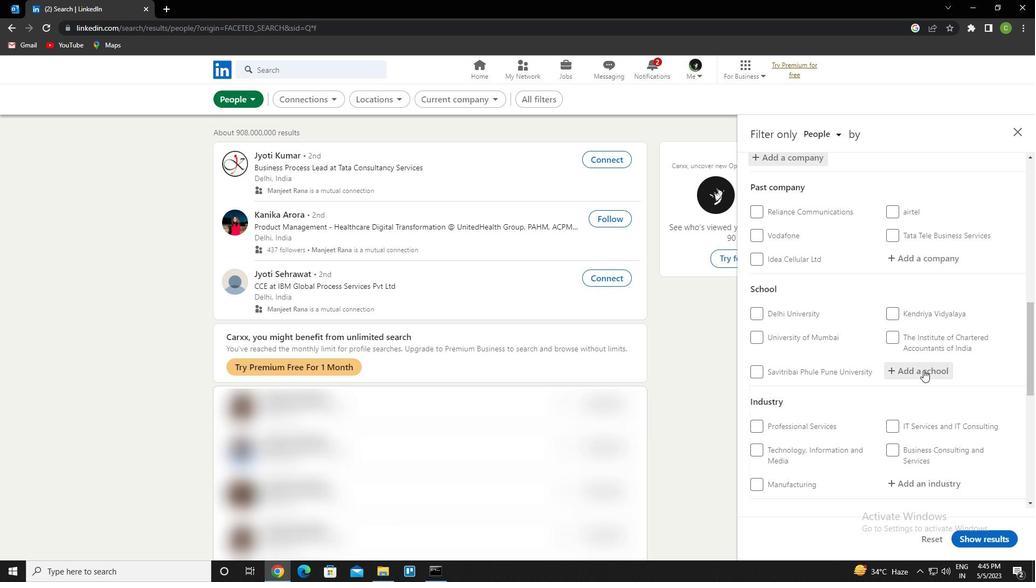 
Action: Key pressed <Key.caps_lock>m.kumarasamy<Key.space>college<Key.space>of<Key.space>engineering<Key.space>karur<Key.down><Key.enter>
Screenshot: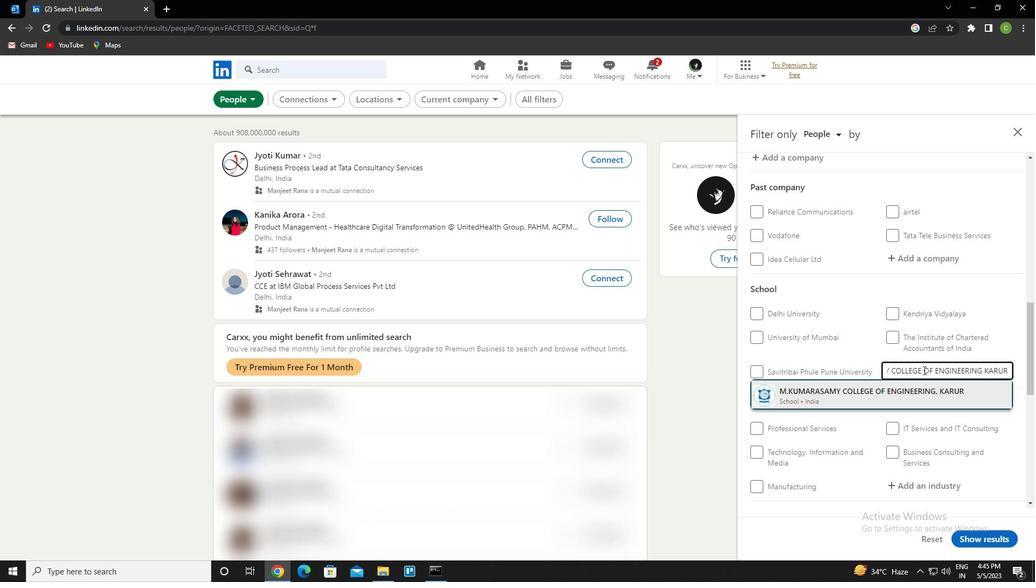 
Action: Mouse moved to (923, 371)
Screenshot: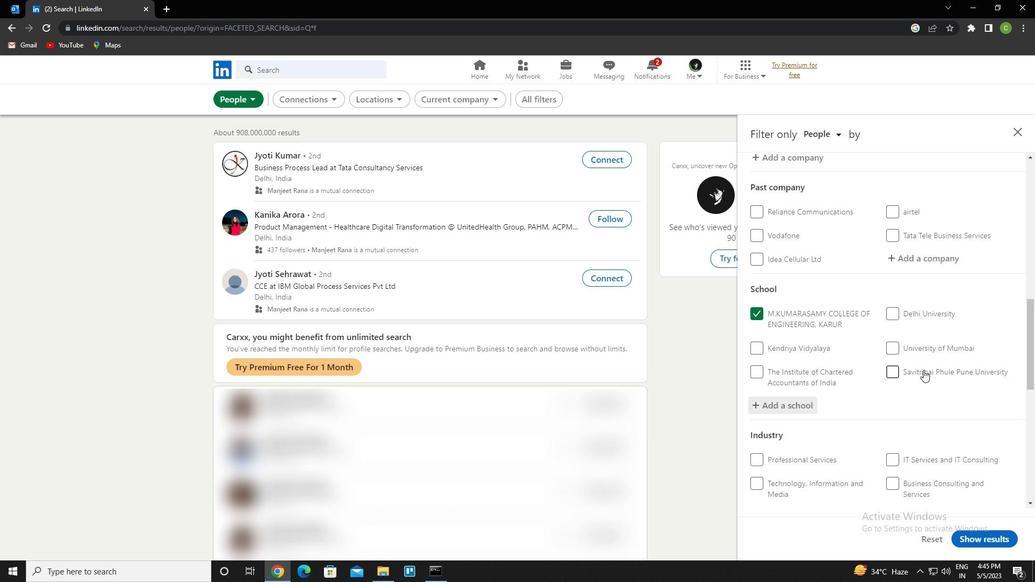 
Action: Mouse scrolled (923, 371) with delta (0, 0)
Screenshot: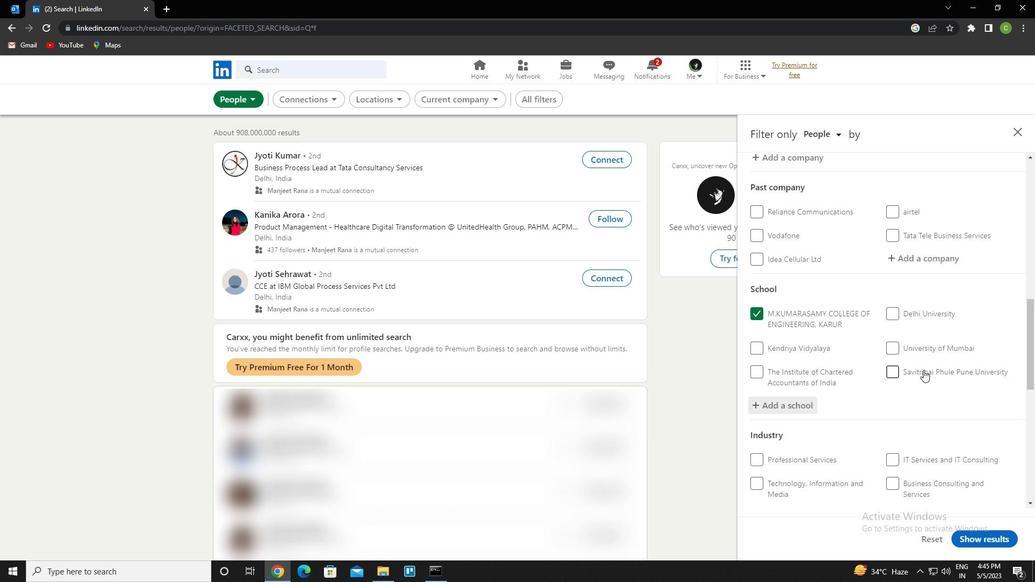 
Action: Mouse moved to (921, 373)
Screenshot: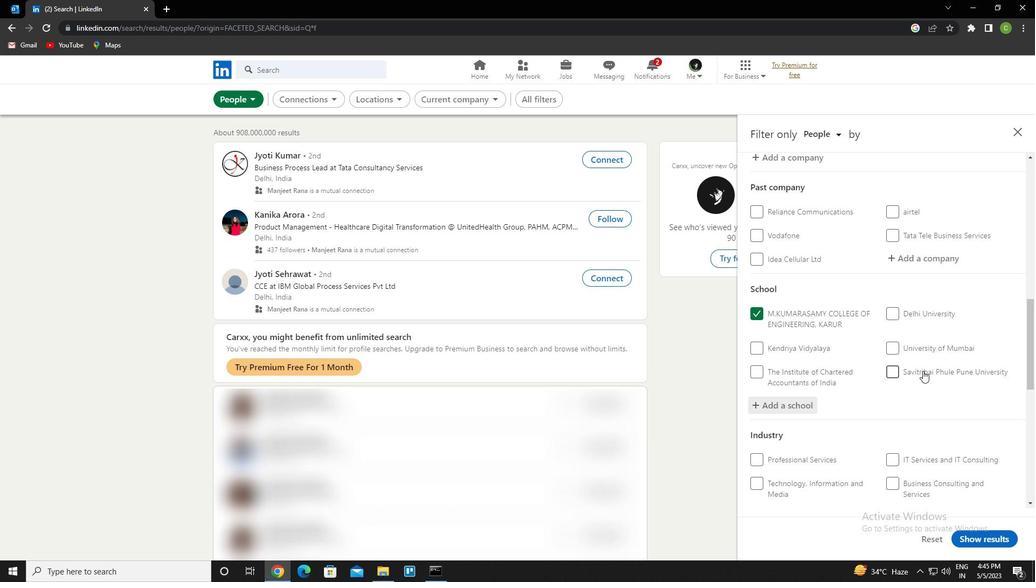 
Action: Mouse scrolled (921, 372) with delta (0, 0)
Screenshot: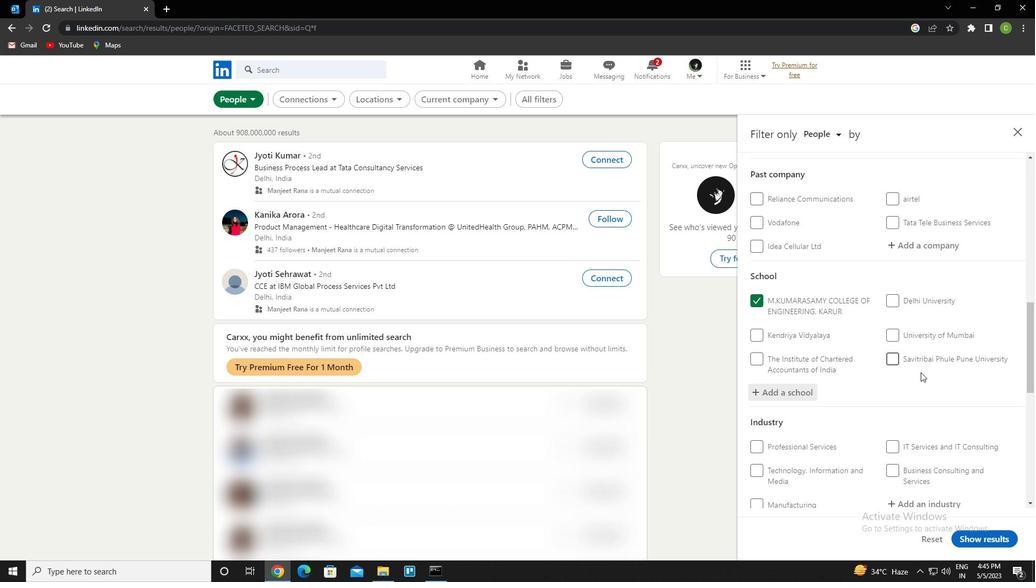 
Action: Mouse moved to (920, 373)
Screenshot: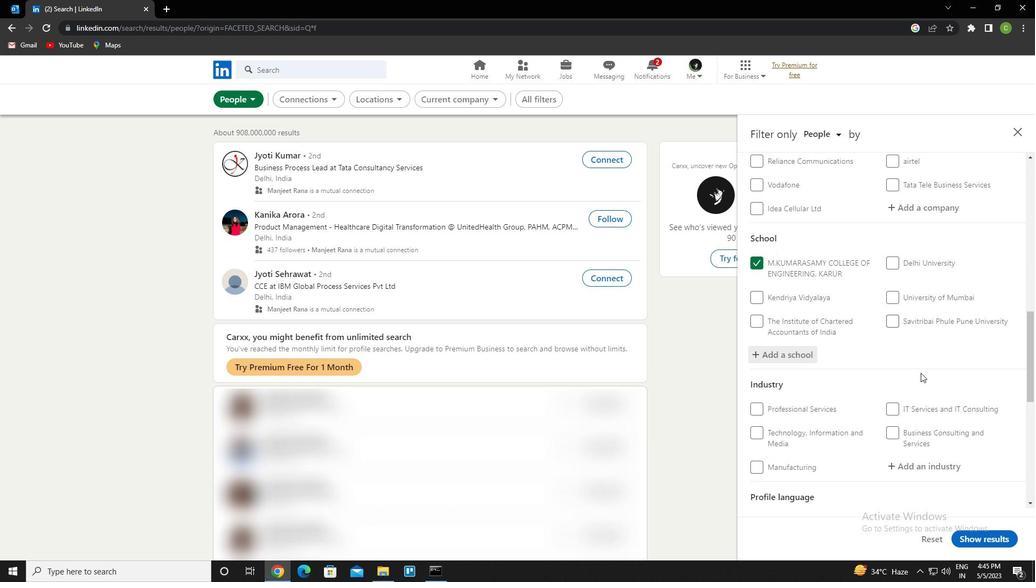 
Action: Mouse scrolled (920, 372) with delta (0, 0)
Screenshot: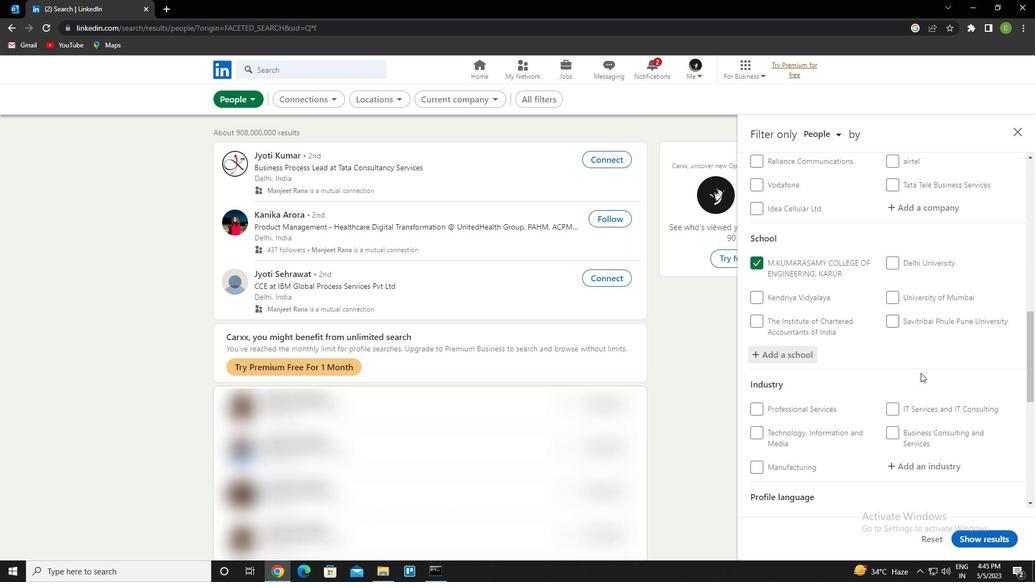 
Action: Mouse moved to (919, 357)
Screenshot: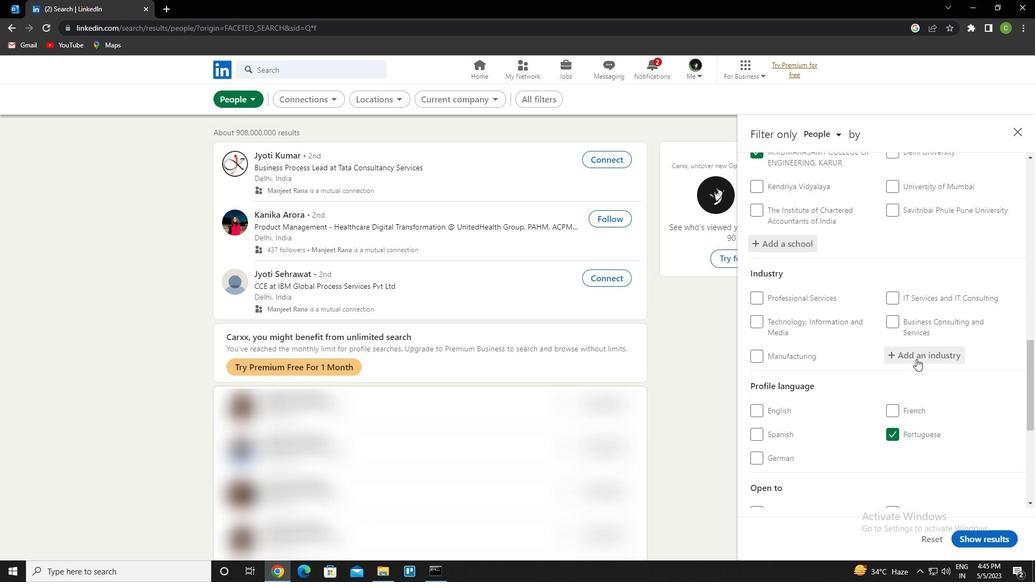 
Action: Mouse pressed left at (919, 357)
Screenshot: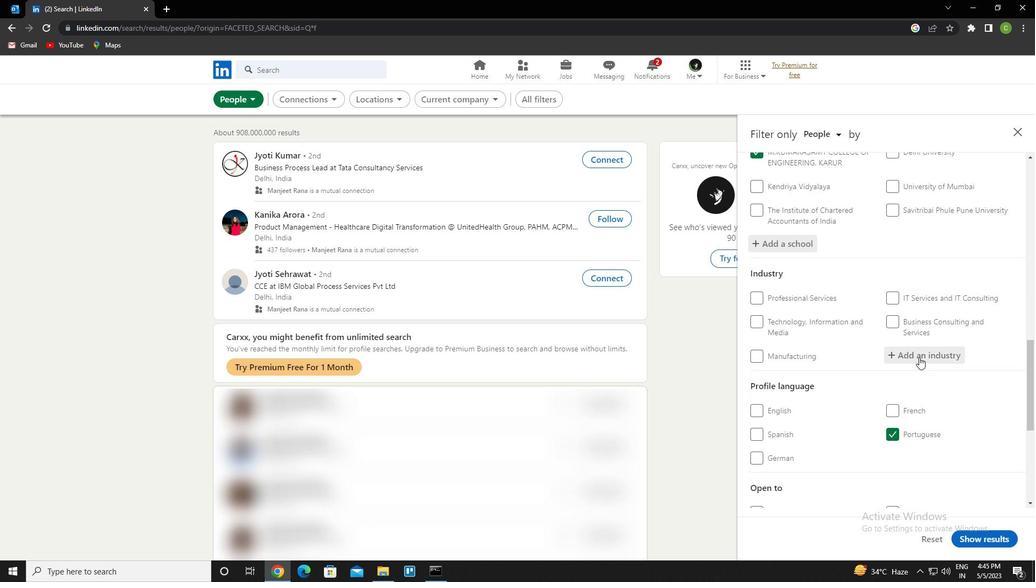 
Action: Key pressed m<Key.caps_lock>anufacturing<Key.down><Key.enter>
Screenshot: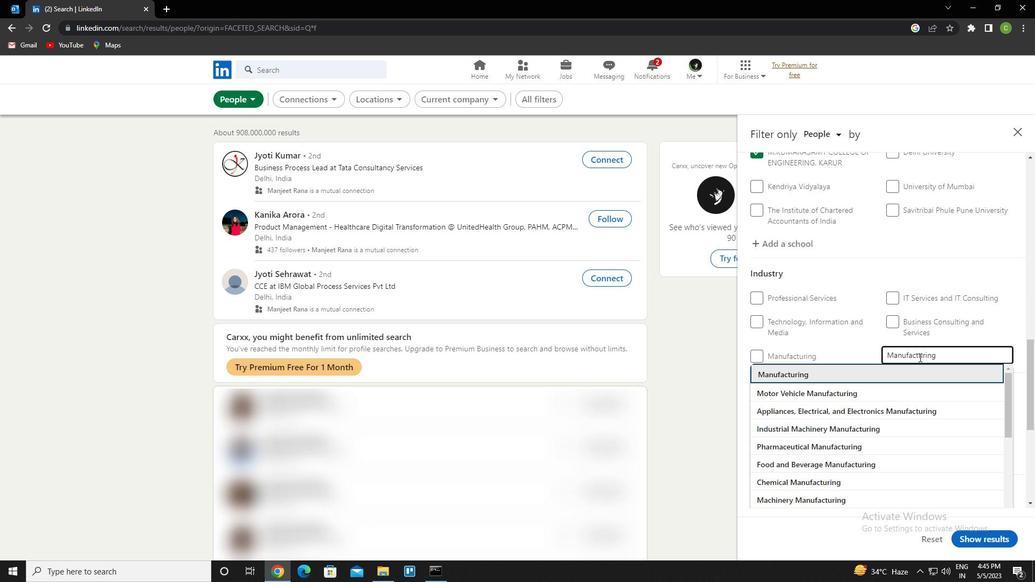 
Action: Mouse scrolled (919, 357) with delta (0, 0)
Screenshot: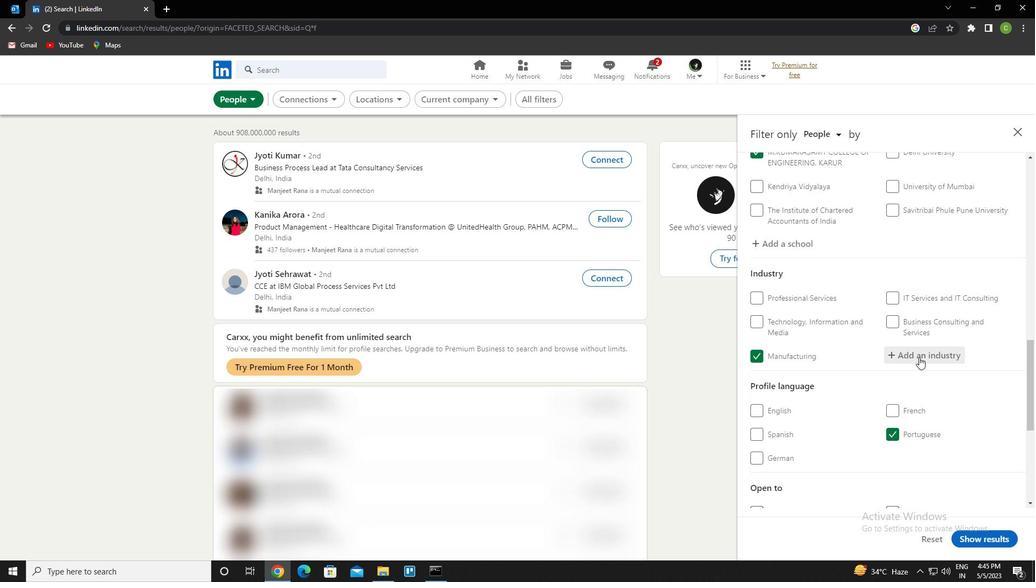 
Action: Mouse scrolled (919, 357) with delta (0, 0)
Screenshot: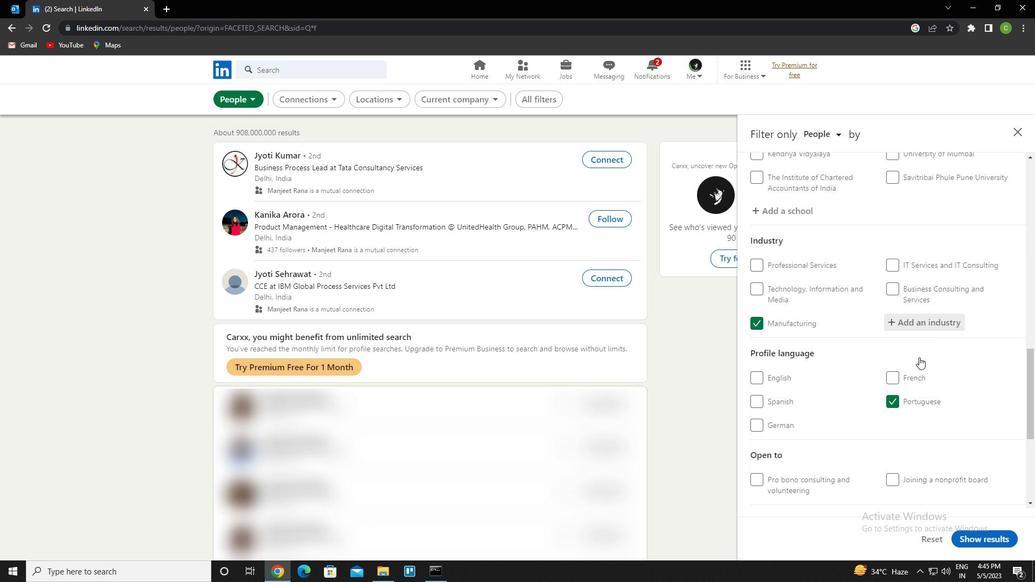 
Action: Mouse scrolled (919, 357) with delta (0, 0)
Screenshot: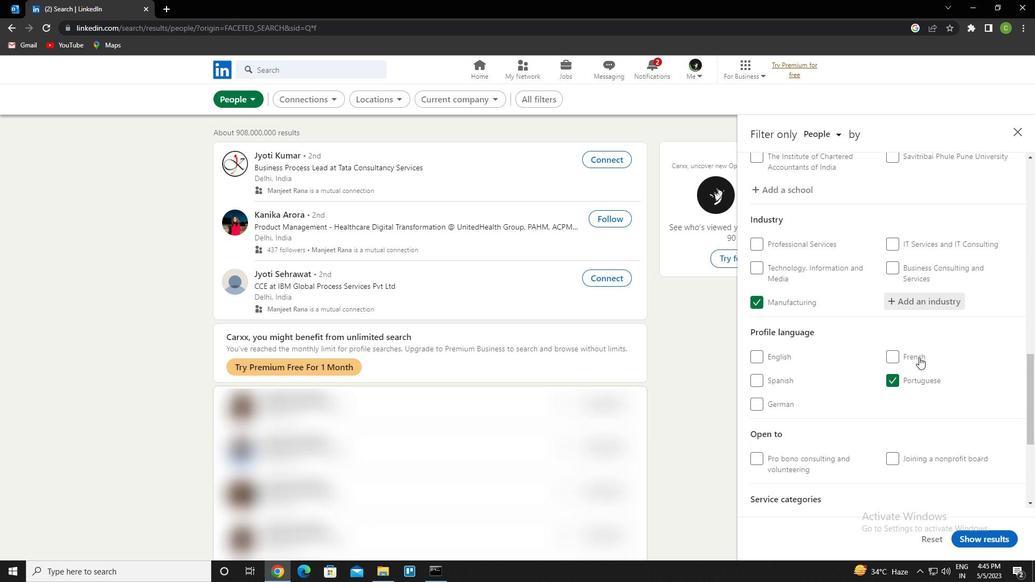 
Action: Mouse scrolled (919, 357) with delta (0, 0)
Screenshot: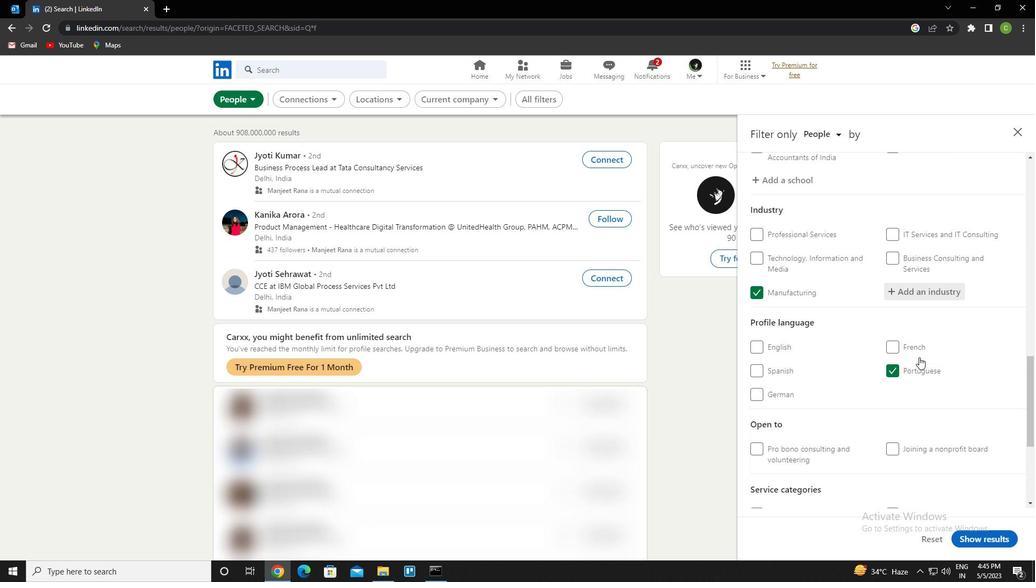 
Action: Mouse scrolled (919, 357) with delta (0, 0)
Screenshot: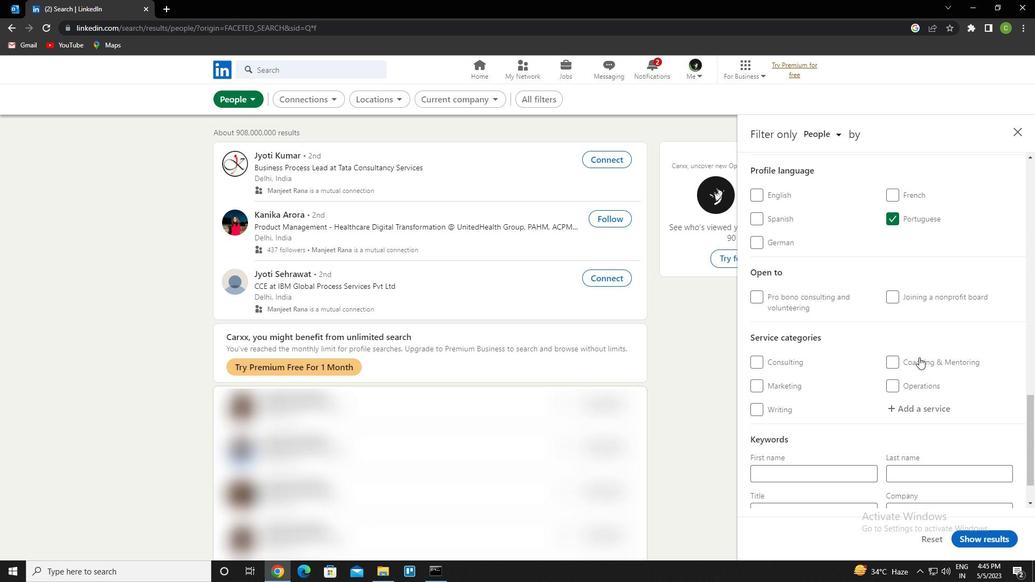 
Action: Mouse scrolled (919, 357) with delta (0, 0)
Screenshot: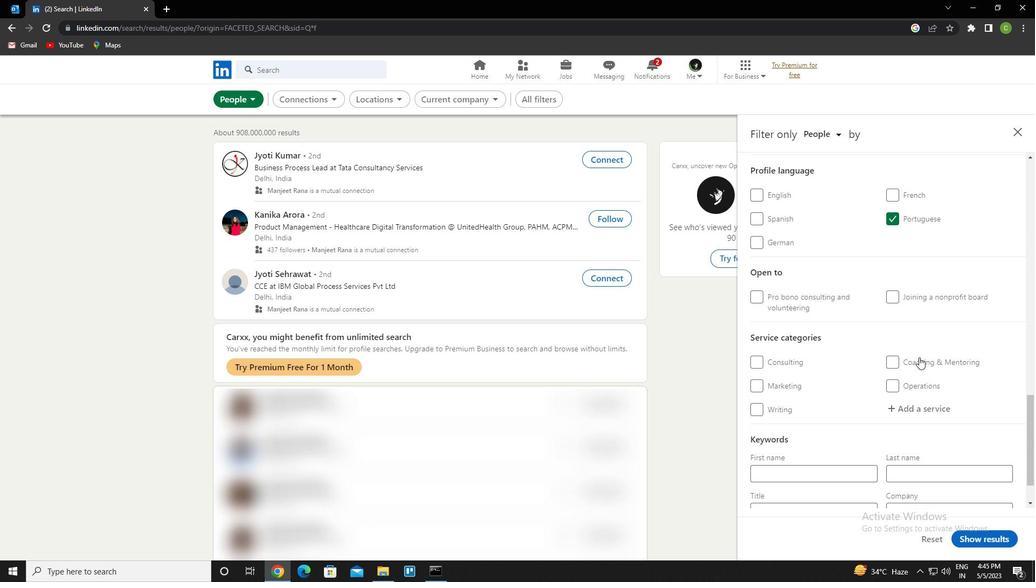 
Action: Mouse scrolled (919, 357) with delta (0, 0)
Screenshot: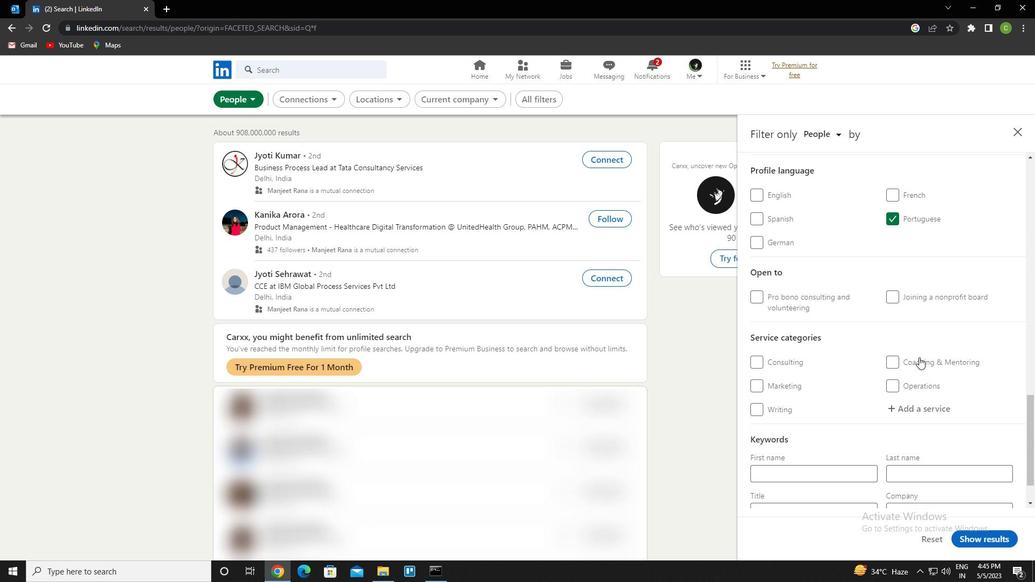 
Action: Mouse moved to (927, 354)
Screenshot: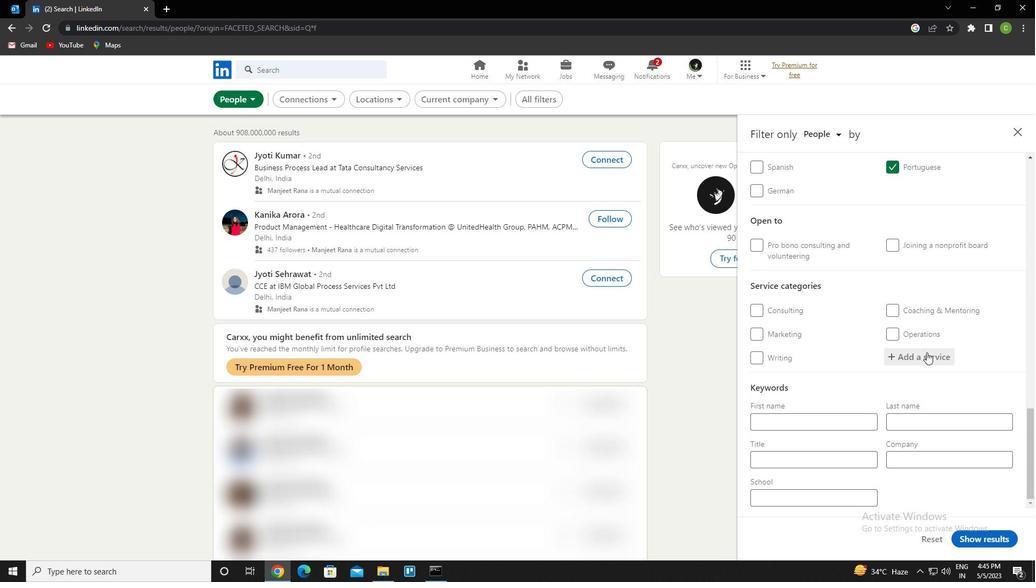 
Action: Mouse pressed left at (927, 354)
Screenshot: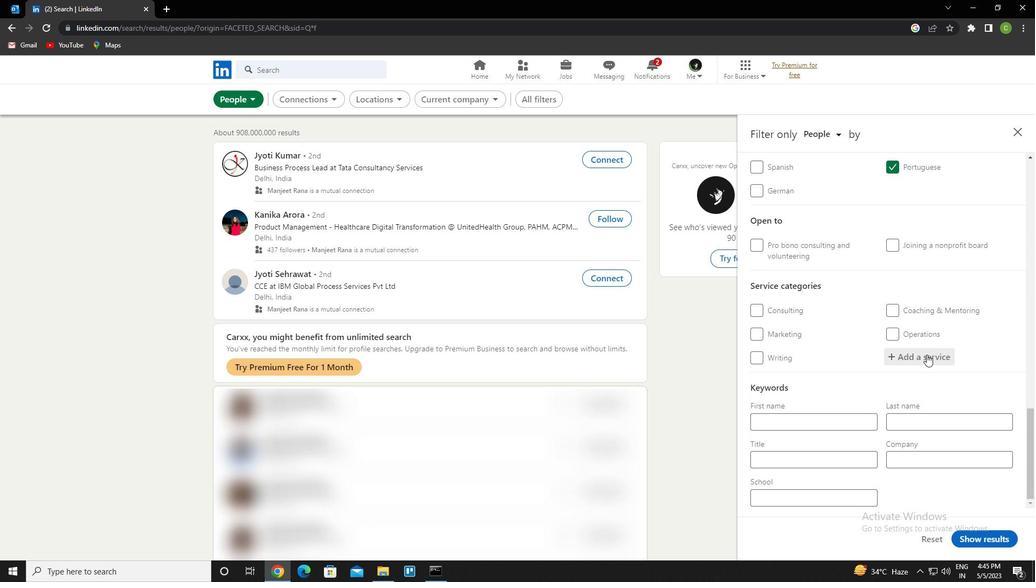
Action: Key pressed <Key.caps_lock>f<Key.caps_lock>amily<Key.space>law<Key.down><Key.enter>
Screenshot: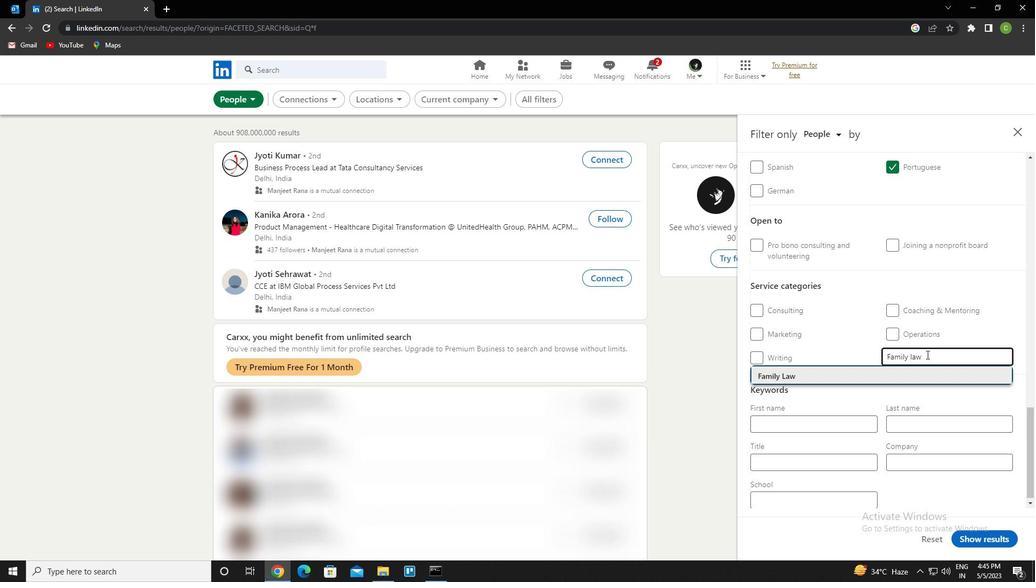 
Action: Mouse moved to (916, 367)
Screenshot: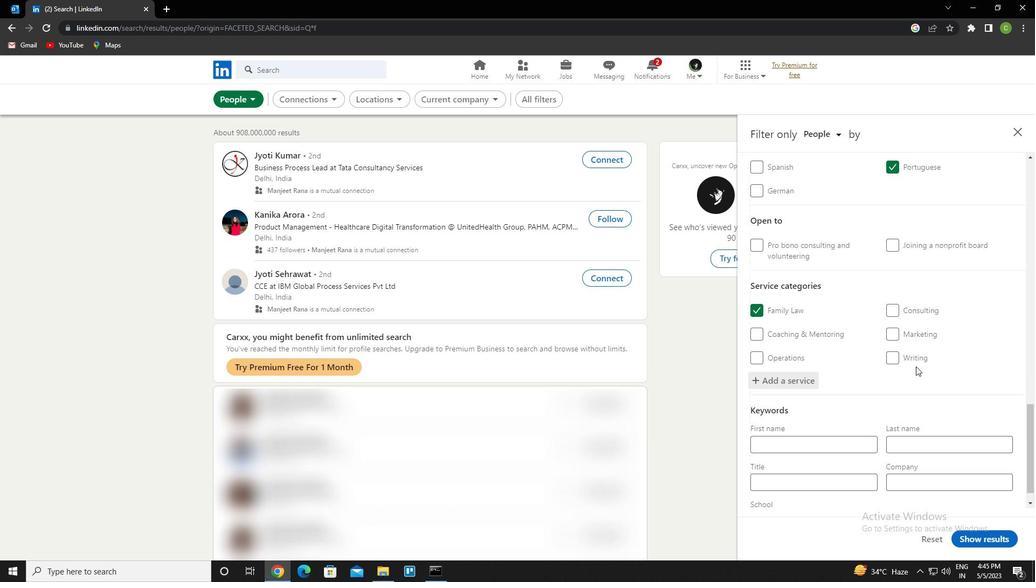 
Action: Mouse scrolled (916, 366) with delta (0, 0)
Screenshot: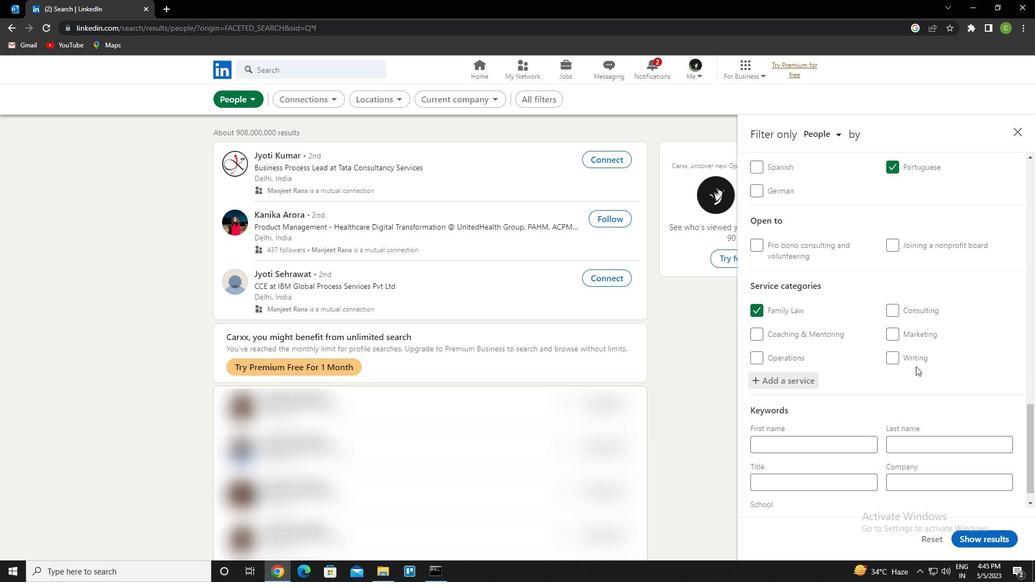 
Action: Mouse moved to (914, 368)
Screenshot: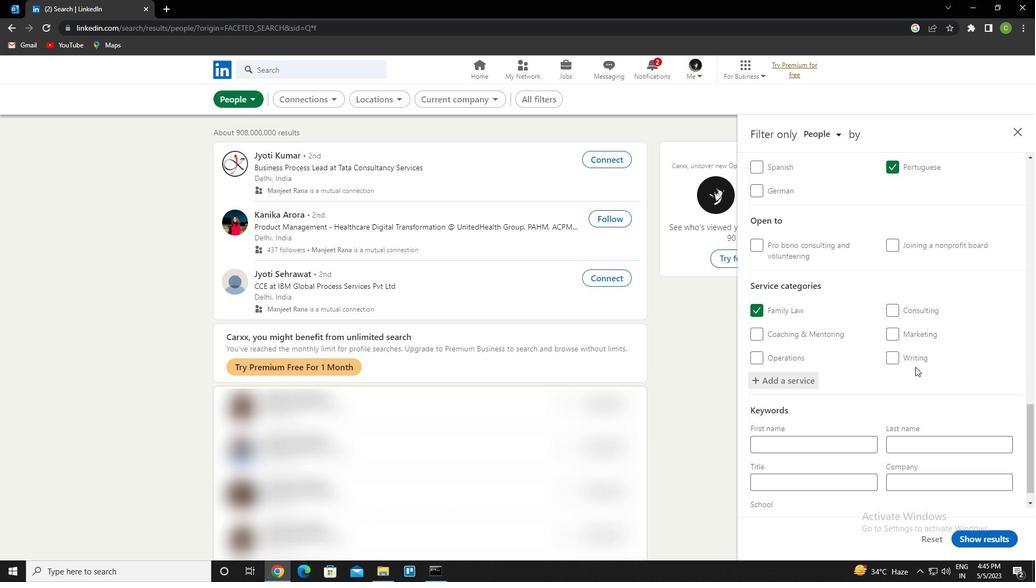 
Action: Mouse scrolled (914, 367) with delta (0, 0)
Screenshot: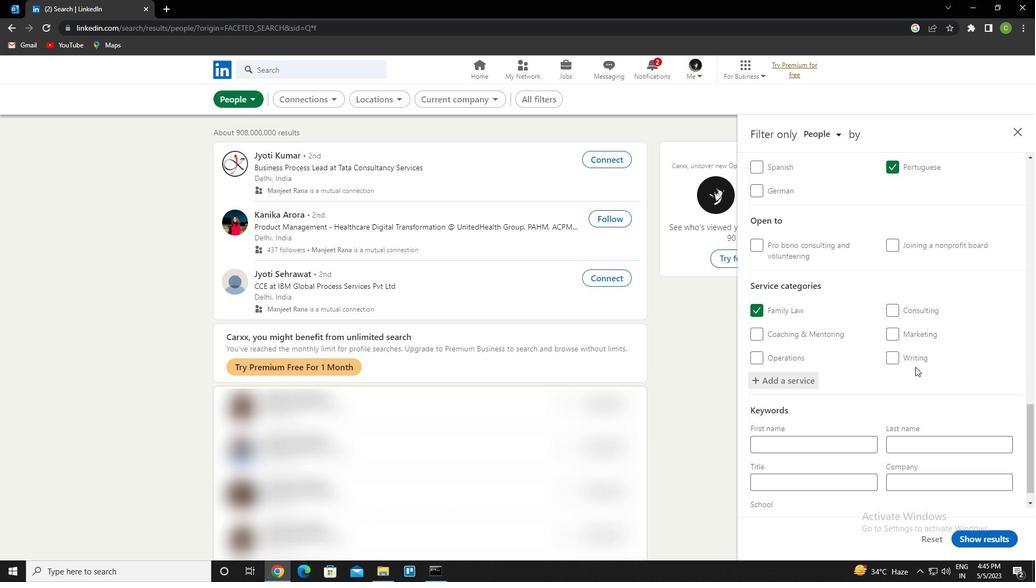 
Action: Mouse moved to (913, 371)
Screenshot: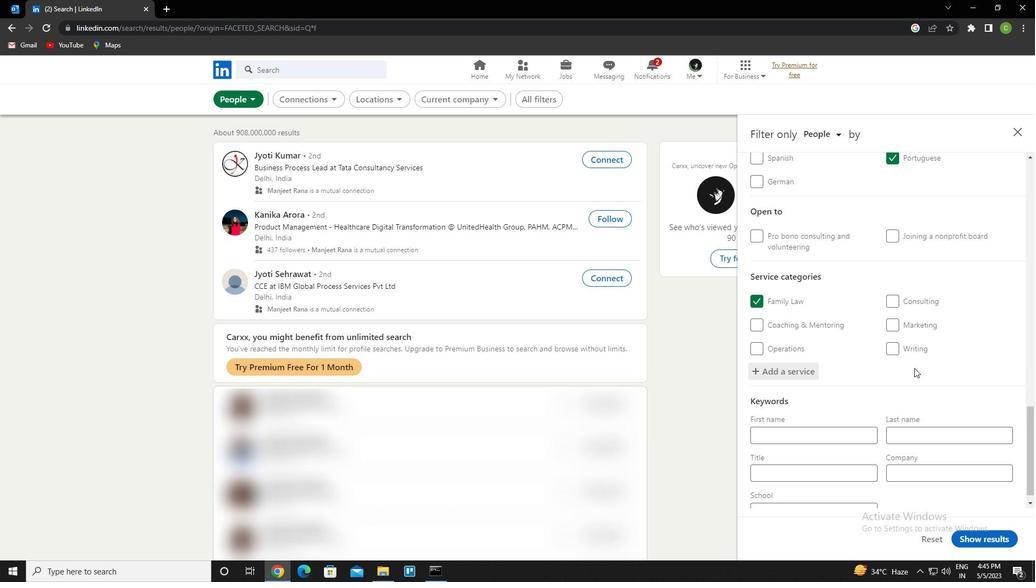
Action: Mouse scrolled (913, 371) with delta (0, 0)
Screenshot: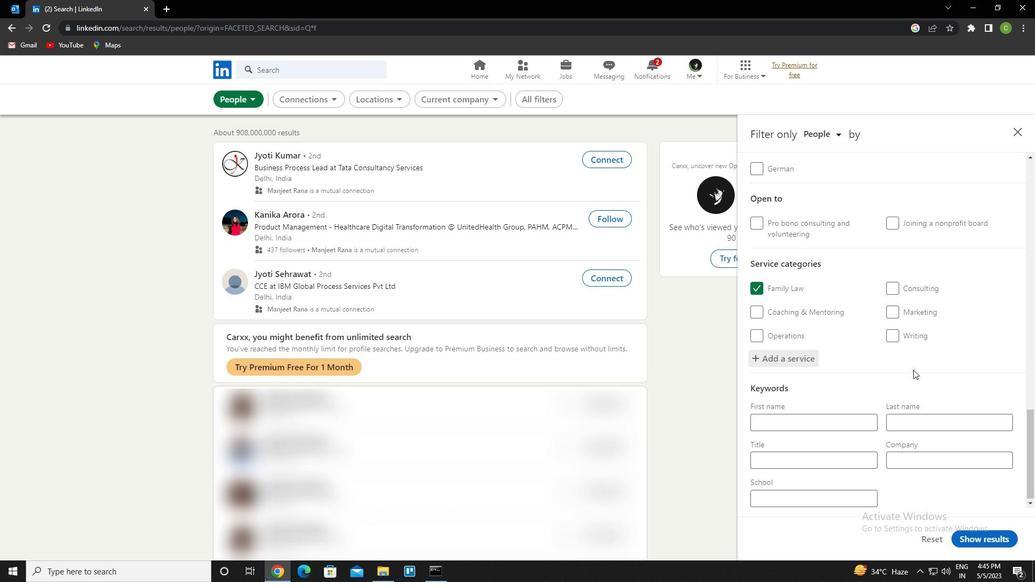 
Action: Mouse moved to (815, 459)
Screenshot: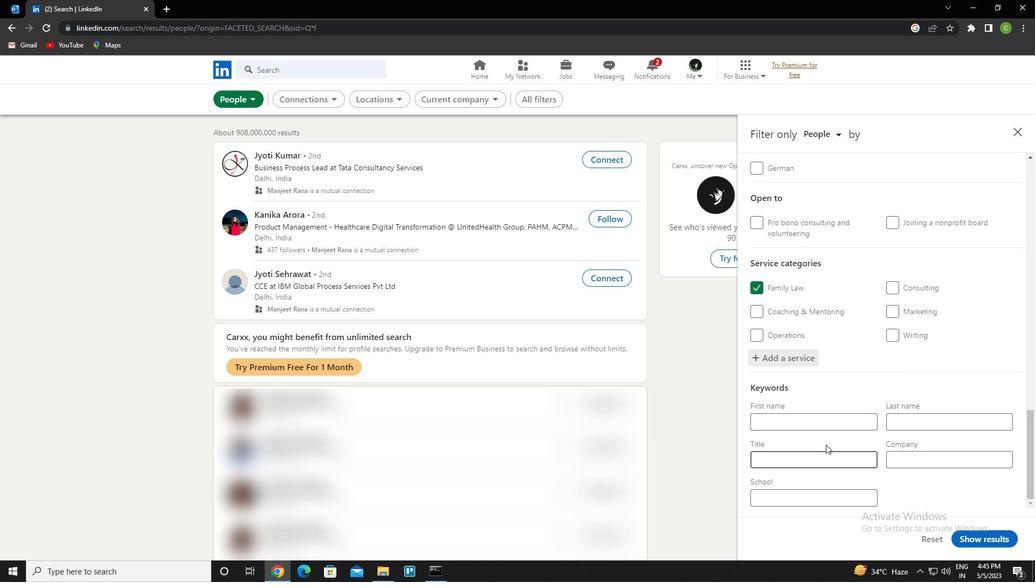 
Action: Mouse pressed left at (815, 459)
Screenshot: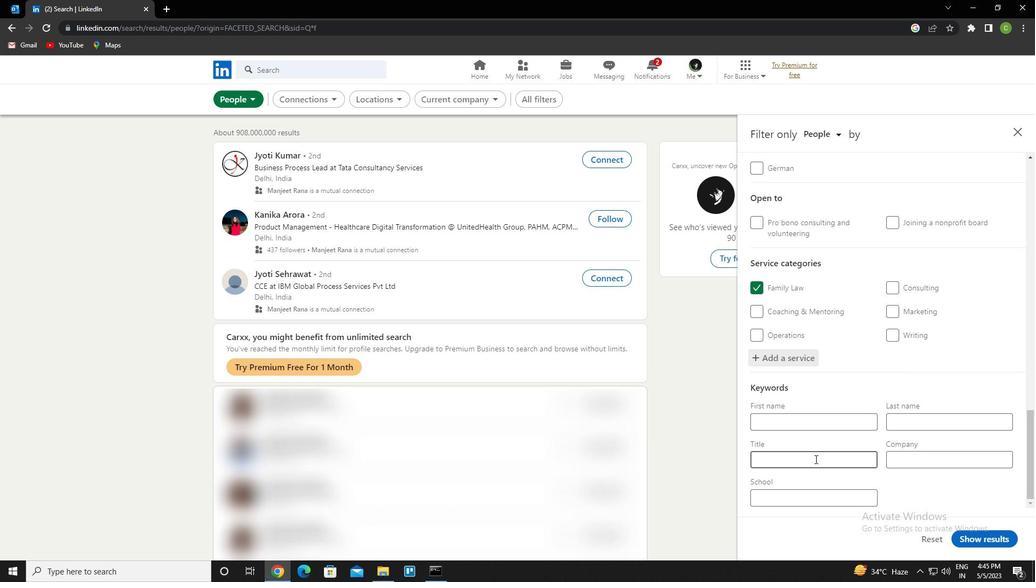 
Action: Key pressed <Key.caps_lock>h<Key.caps_lock>air<Key.space><Key.caps_lock>s<Key.caps_lock>tylist
Screenshot: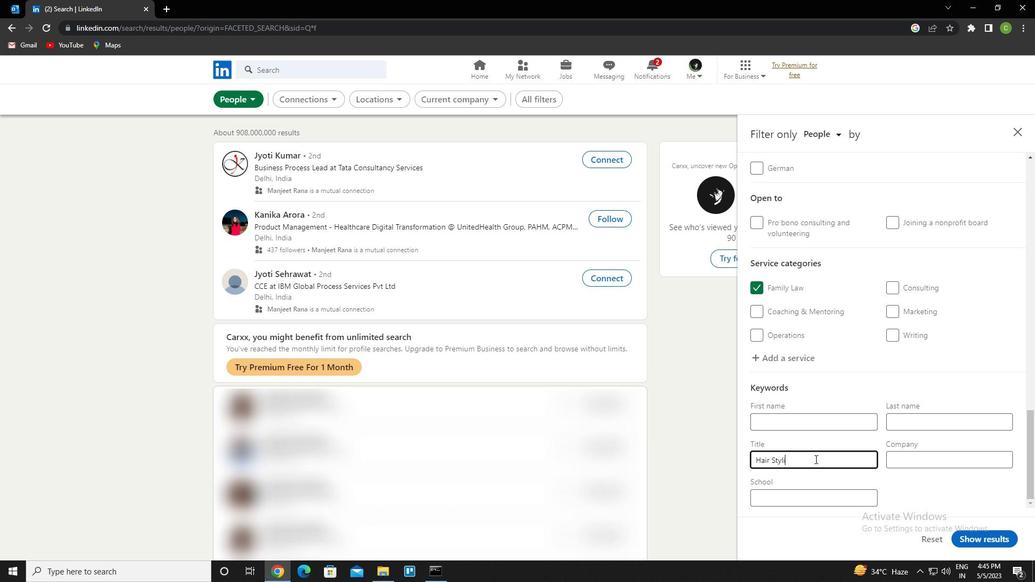 
Action: Mouse moved to (995, 542)
Screenshot: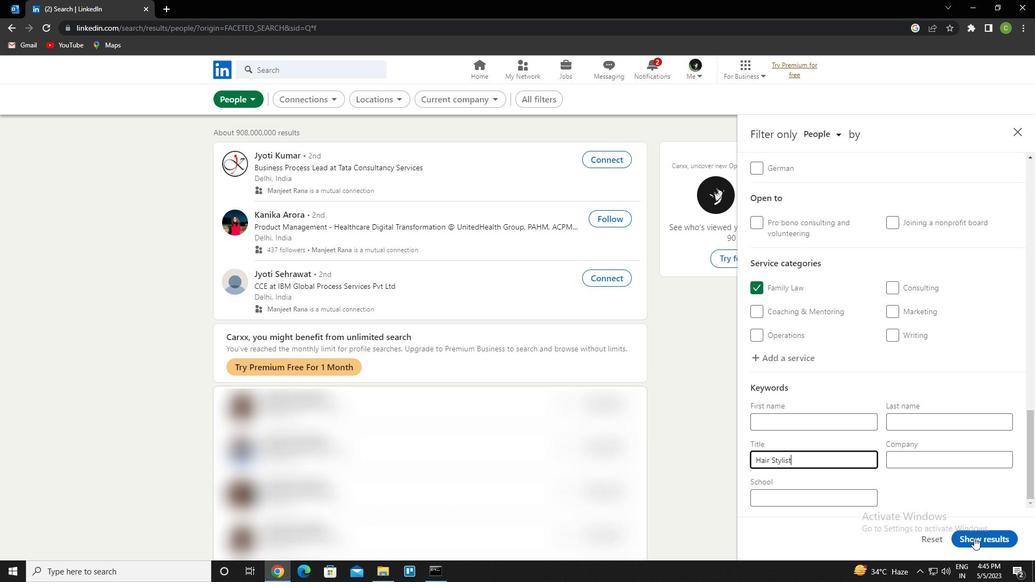 
Action: Mouse pressed left at (995, 542)
Screenshot: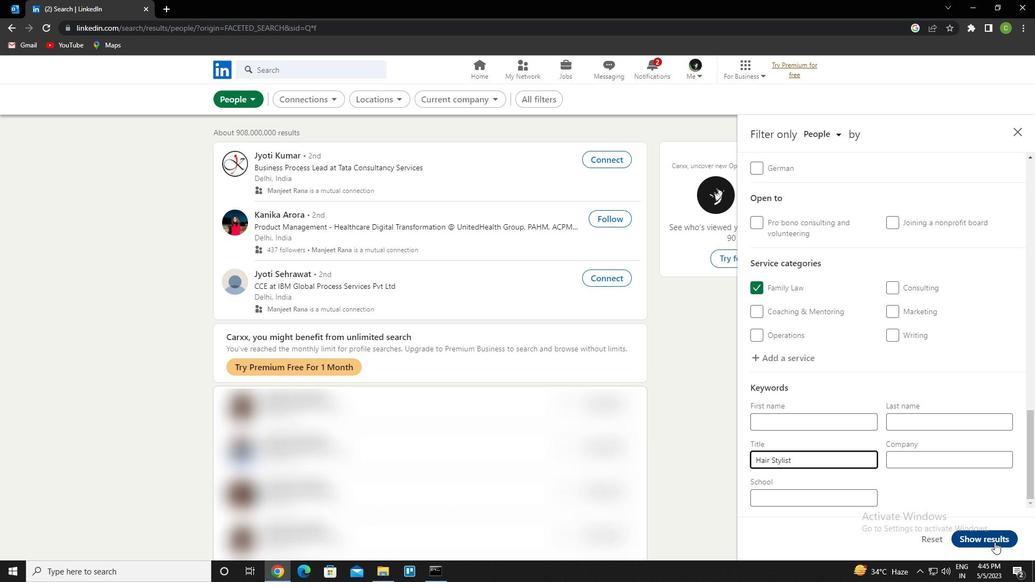 
Action: Mouse moved to (595, 504)
Screenshot: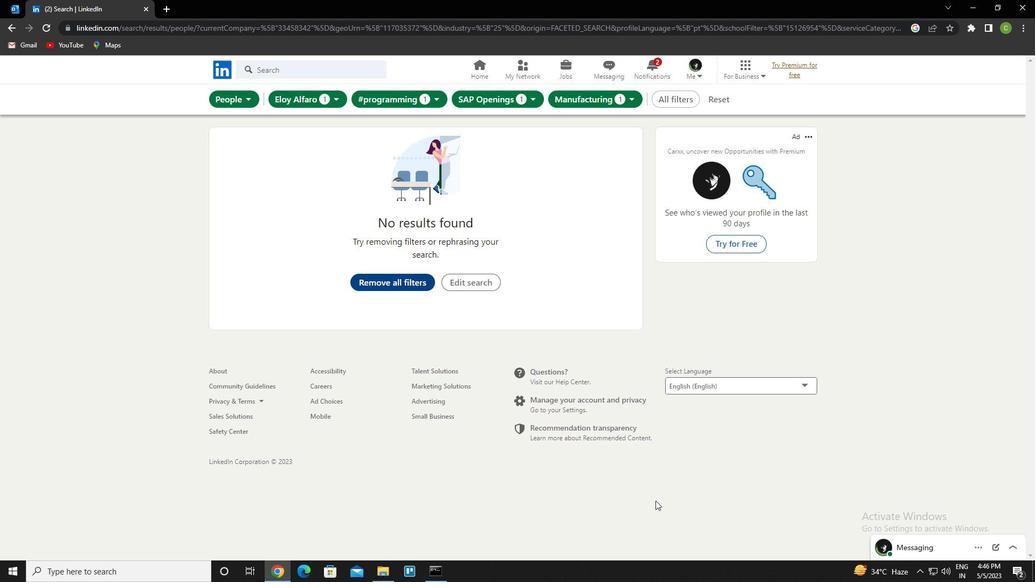 
